 Task: Find connections with filter location Neustadt am Rübenberge with filter topic #realestatewith filter profile language Spanish with filter current company Brookfield Properties with filter school National Law University, Jodhpur with filter industry Freight and Package Transportation with filter service category Content Strategy with filter keywords title Operations Professional
Action: Mouse moved to (510, 71)
Screenshot: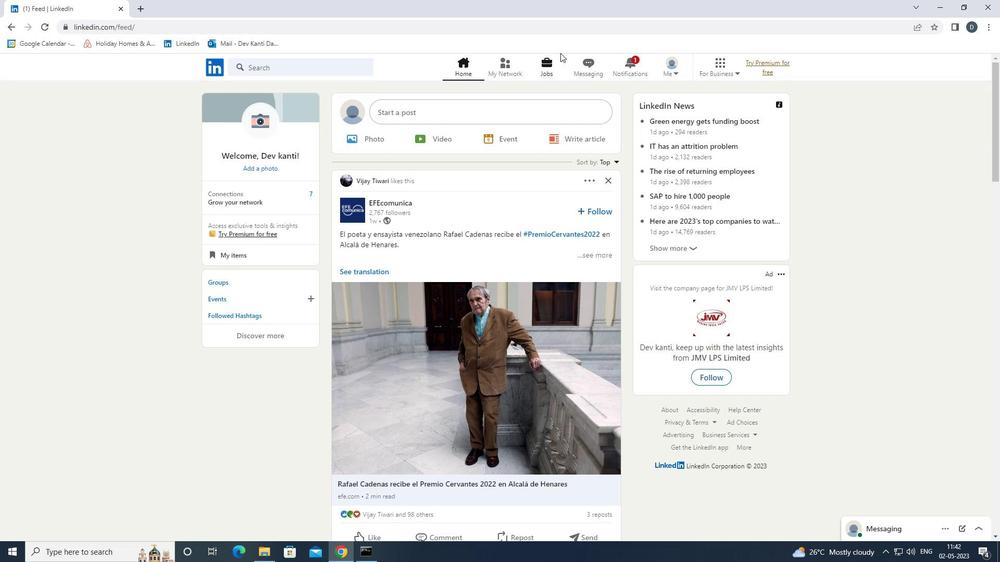 
Action: Mouse pressed left at (510, 71)
Screenshot: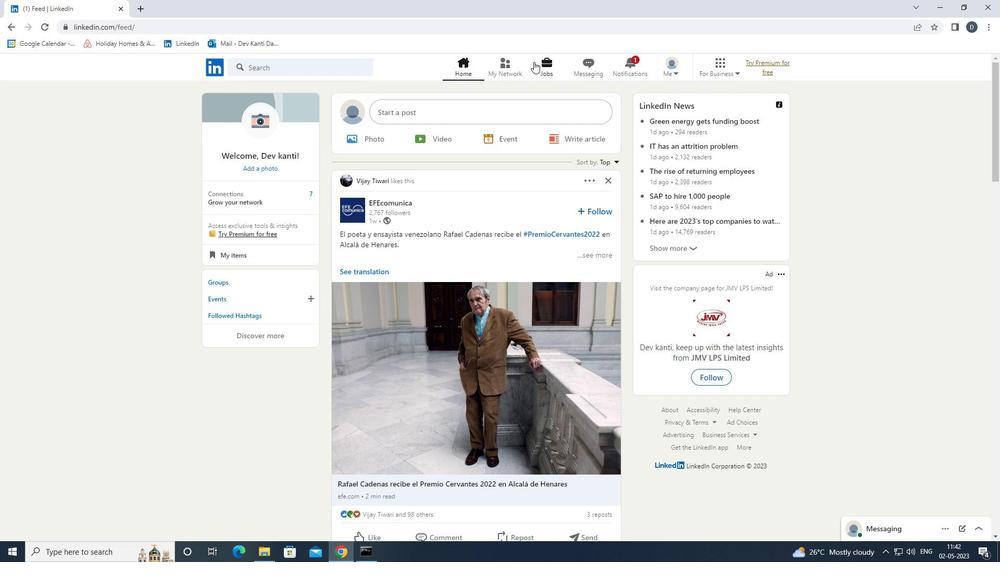 
Action: Mouse moved to (348, 126)
Screenshot: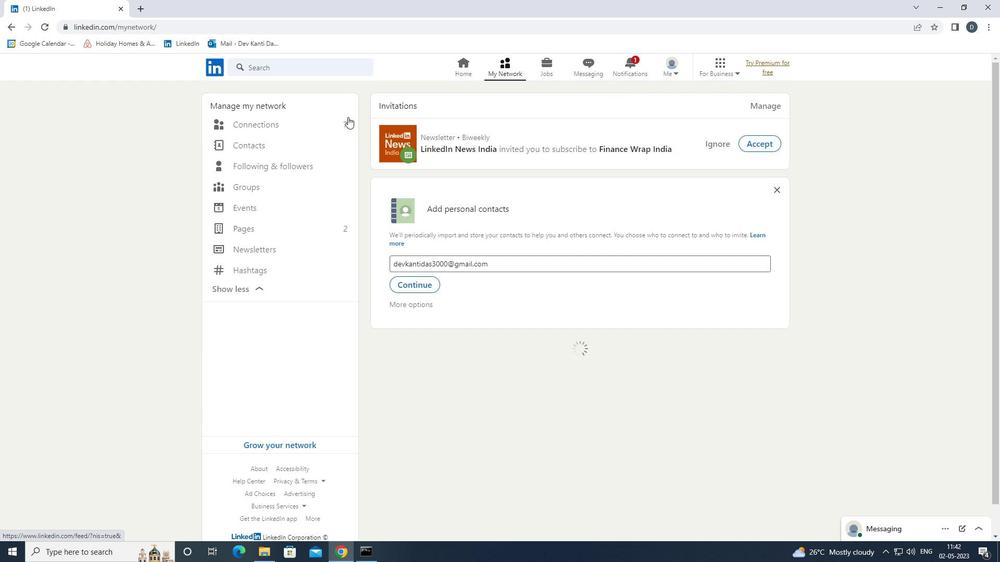 
Action: Mouse pressed left at (348, 126)
Screenshot: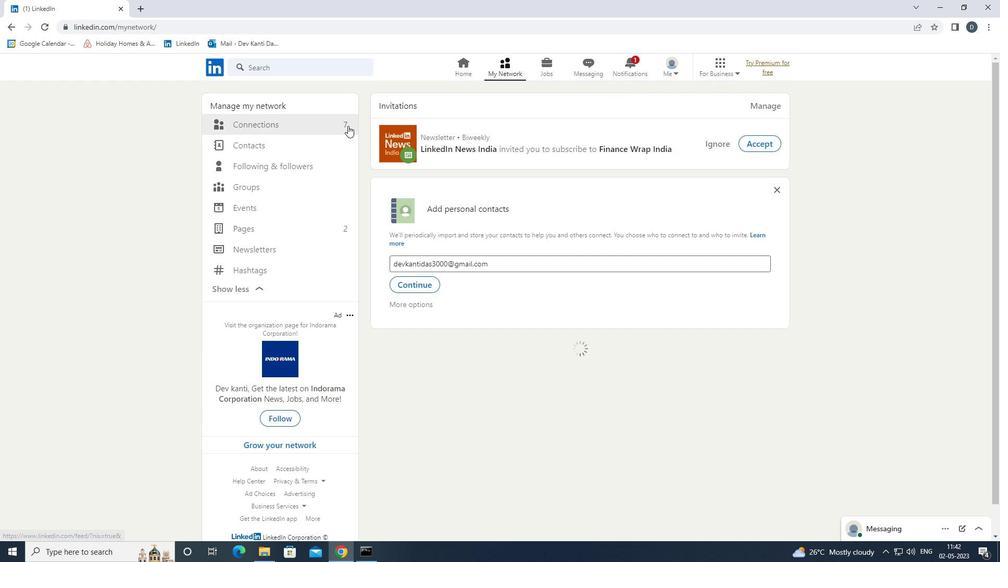 
Action: Mouse moved to (343, 120)
Screenshot: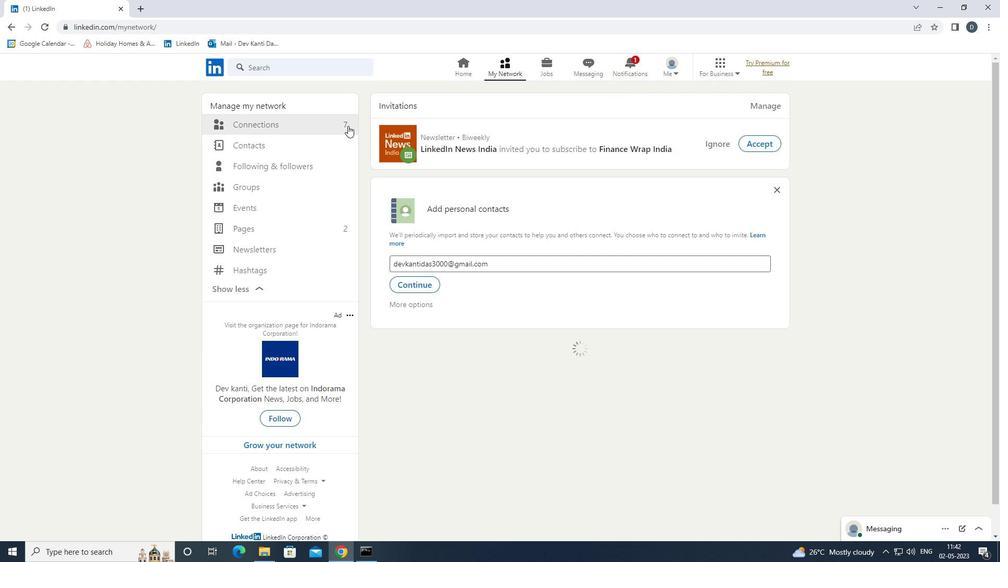 
Action: Mouse pressed left at (343, 120)
Screenshot: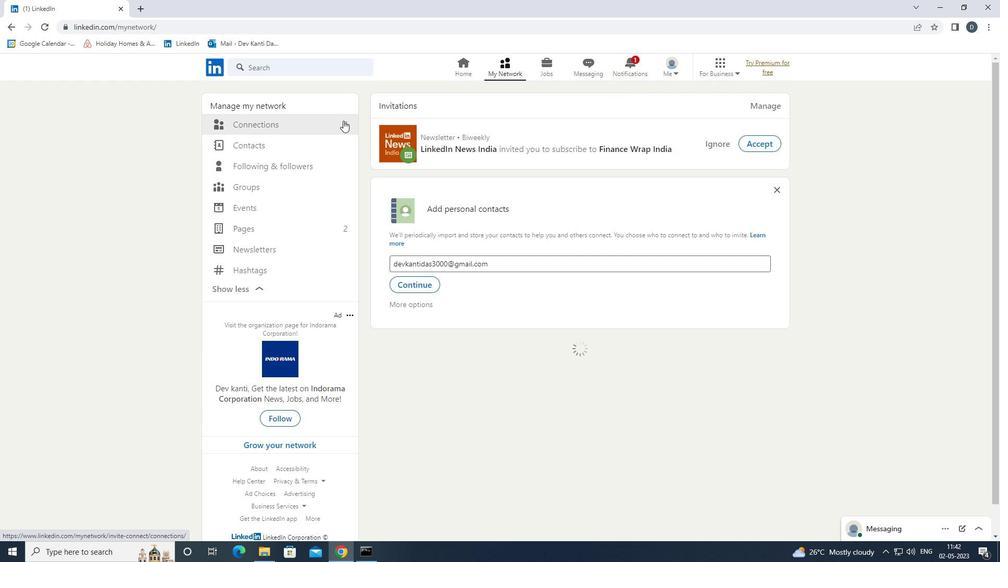 
Action: Mouse moved to (576, 129)
Screenshot: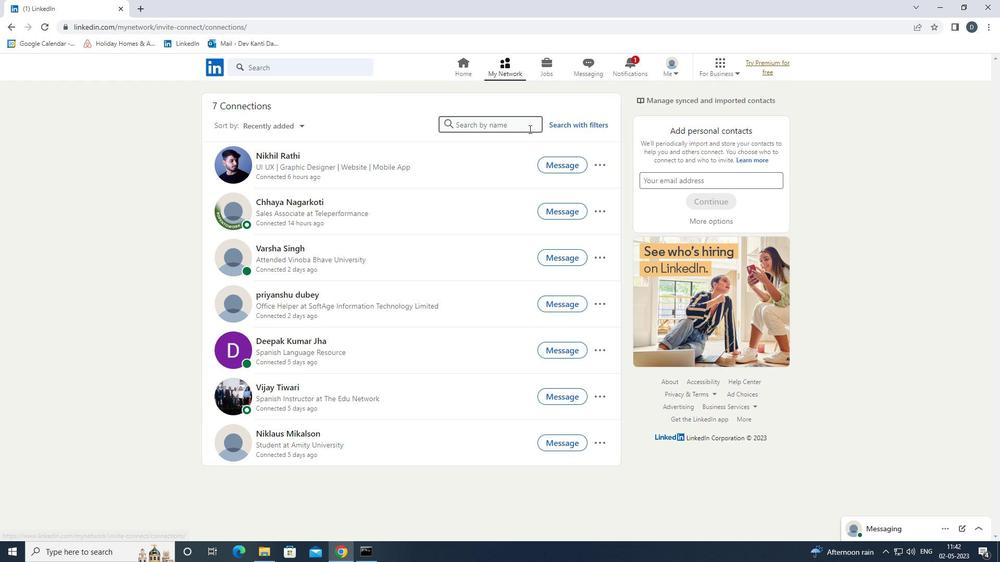 
Action: Mouse pressed left at (576, 129)
Screenshot: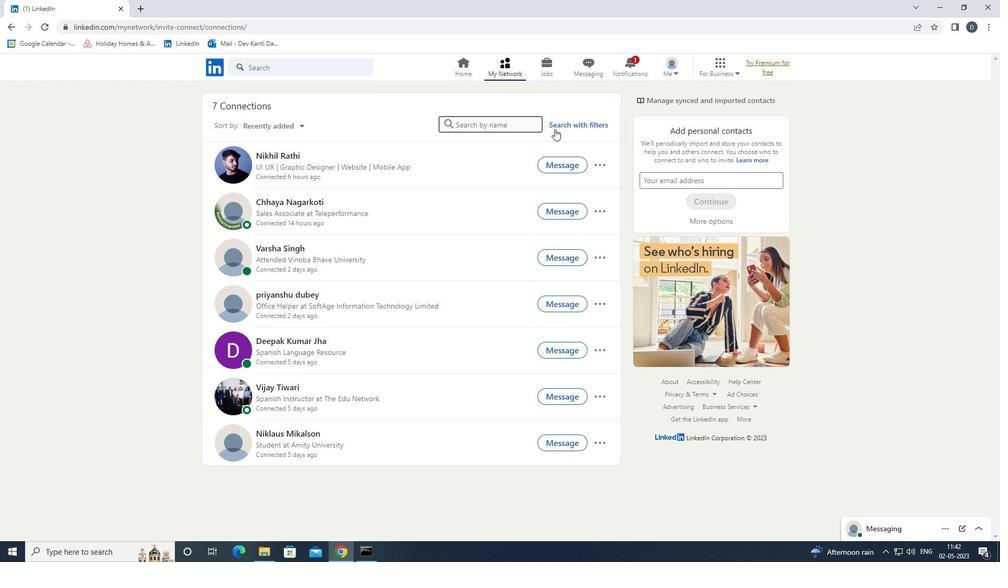 
Action: Mouse moved to (525, 98)
Screenshot: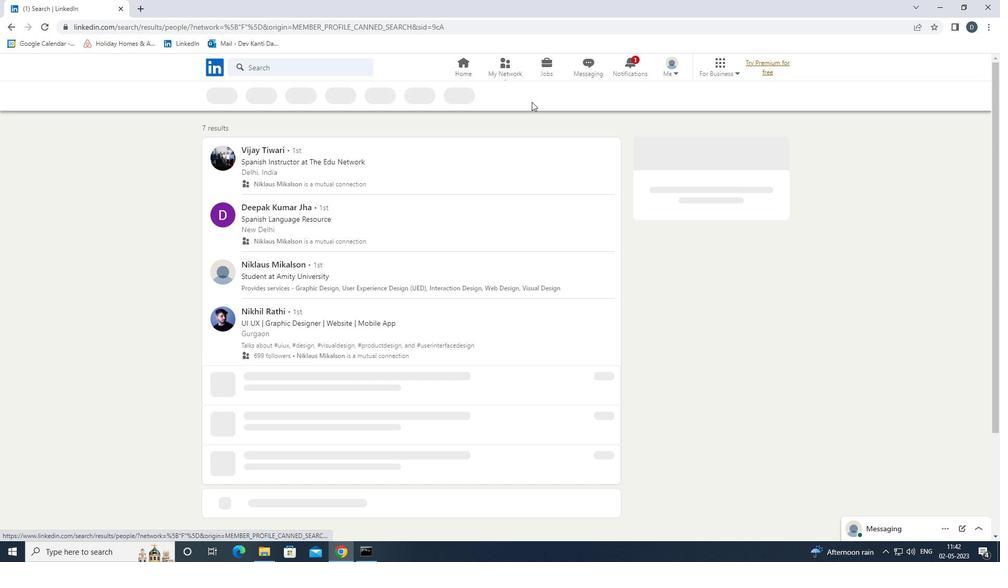 
Action: Mouse pressed left at (525, 98)
Screenshot: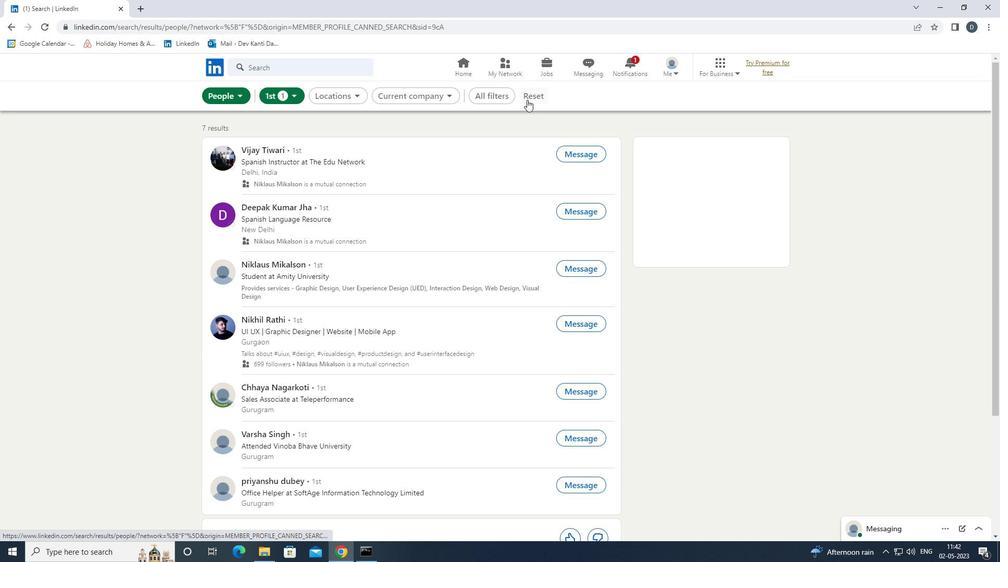 
Action: Mouse moved to (511, 96)
Screenshot: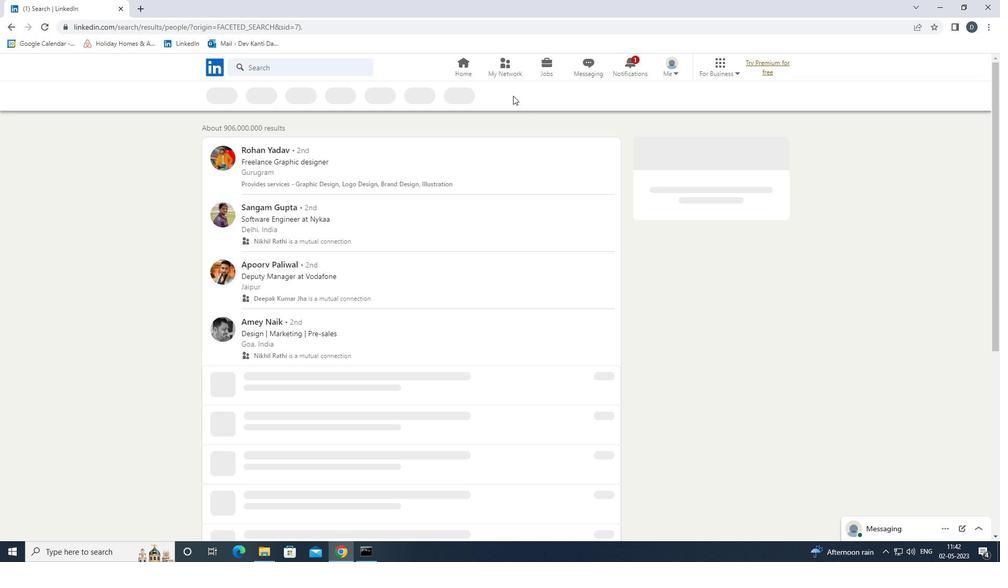 
Action: Mouse pressed left at (511, 96)
Screenshot: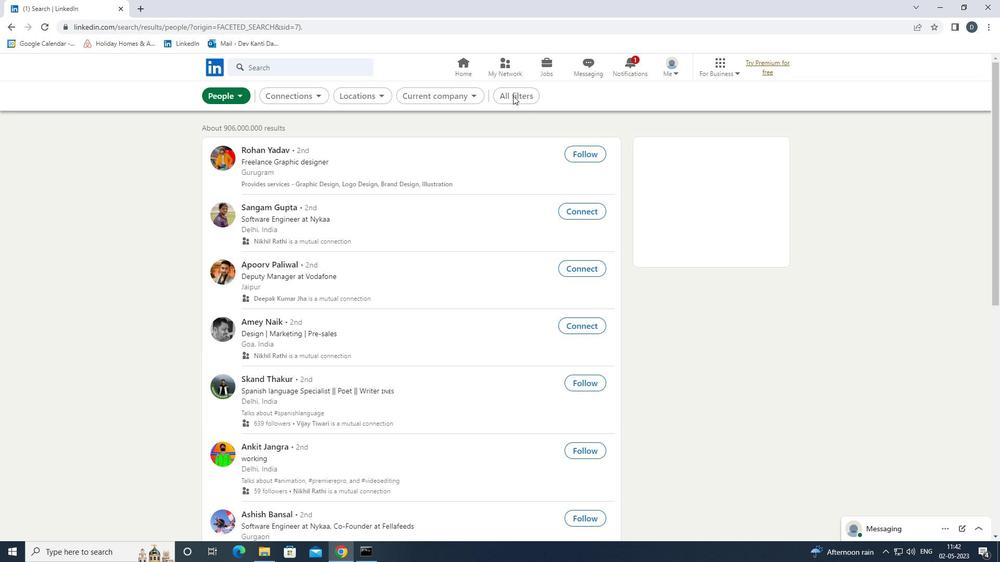 
Action: Mouse moved to (835, 253)
Screenshot: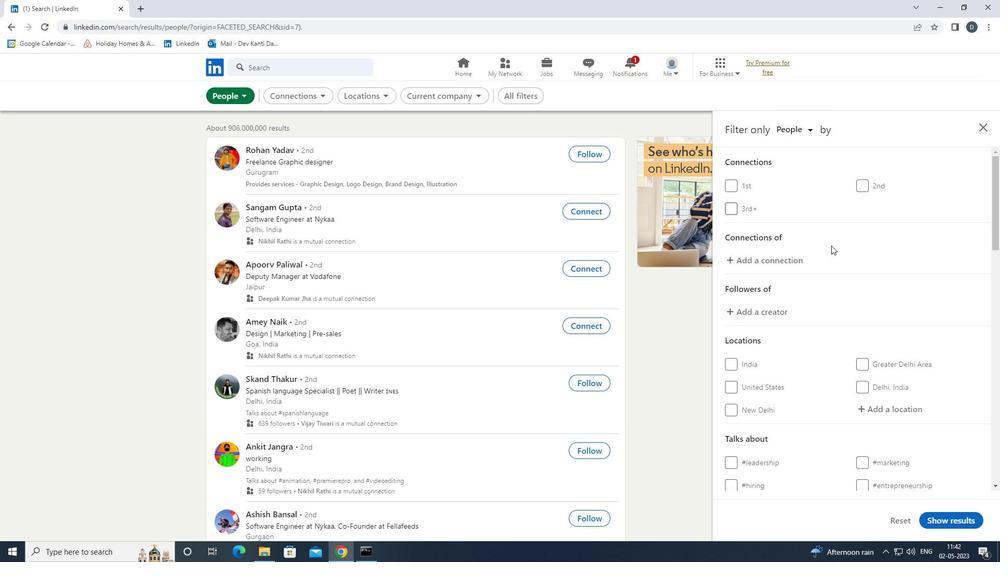 
Action: Mouse scrolled (835, 253) with delta (0, 0)
Screenshot: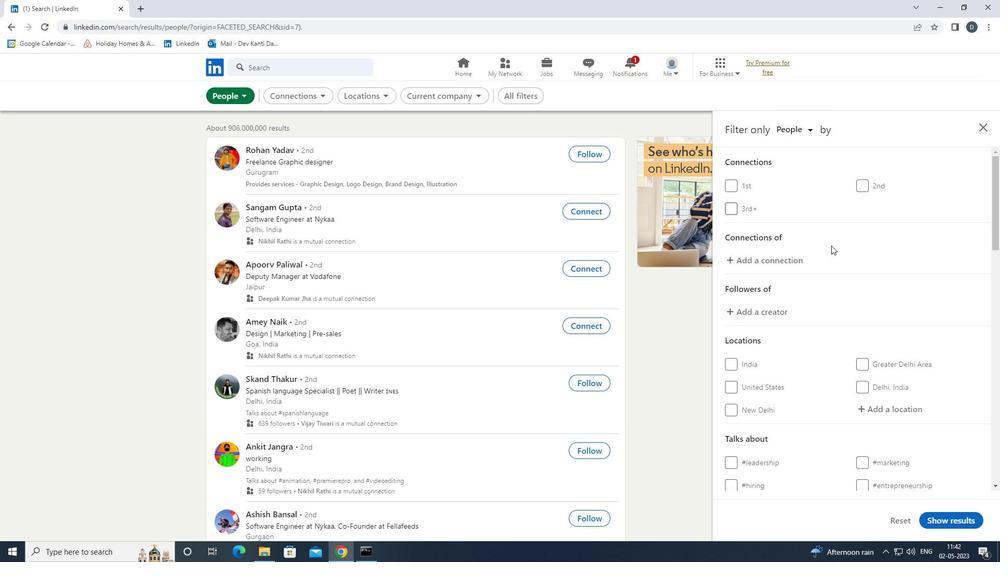 
Action: Mouse moved to (836, 255)
Screenshot: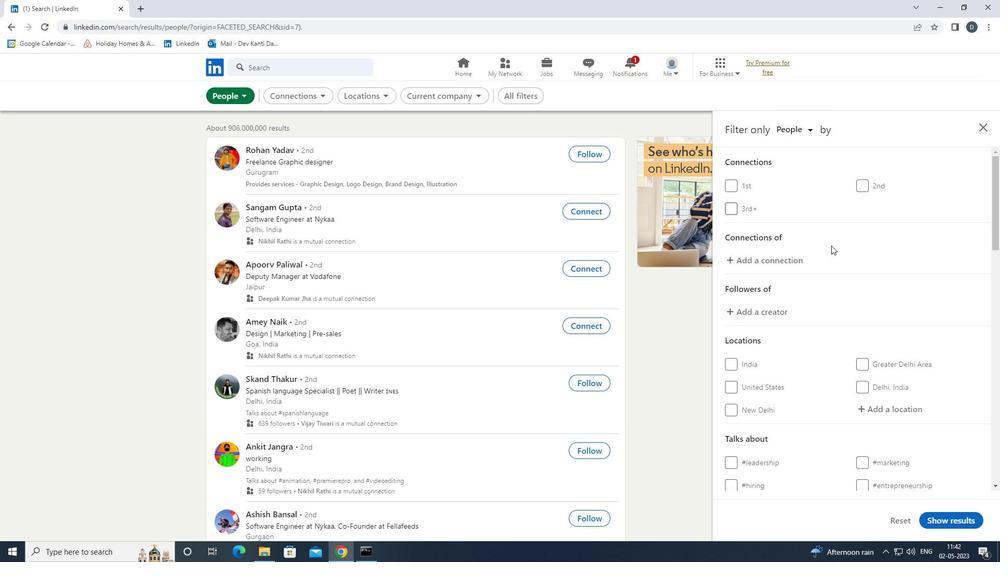 
Action: Mouse scrolled (836, 255) with delta (0, 0)
Screenshot: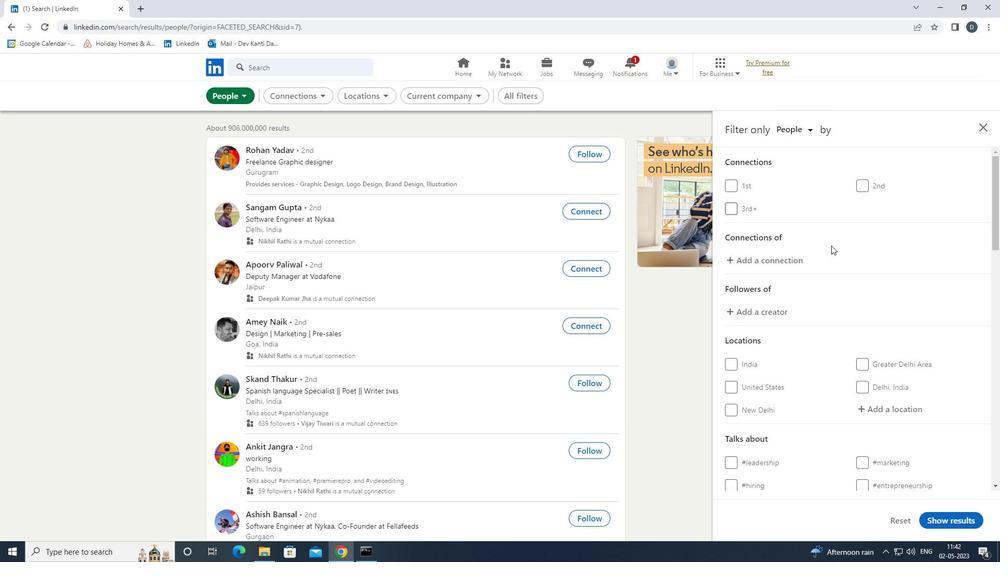 
Action: Mouse moved to (902, 301)
Screenshot: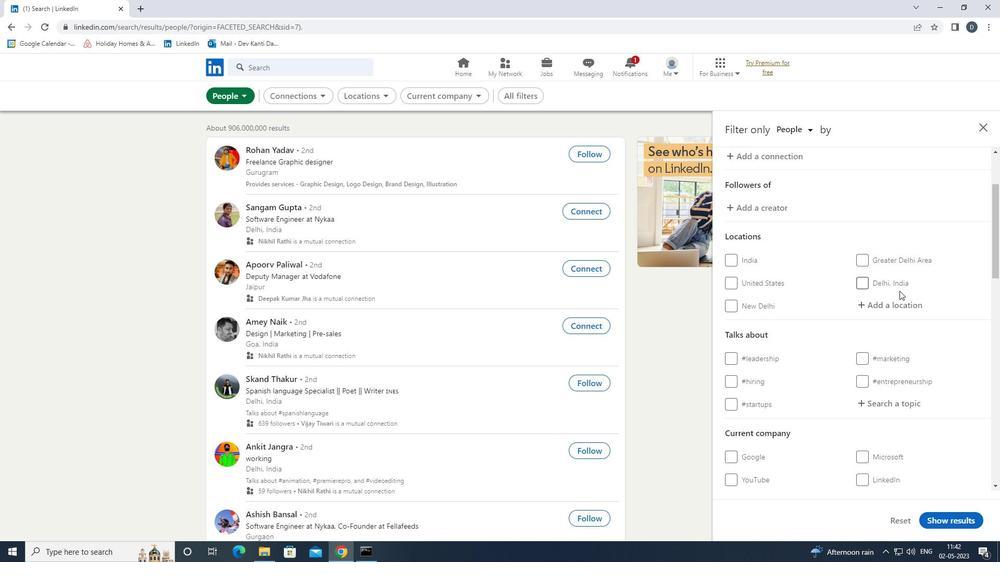 
Action: Mouse pressed left at (902, 301)
Screenshot: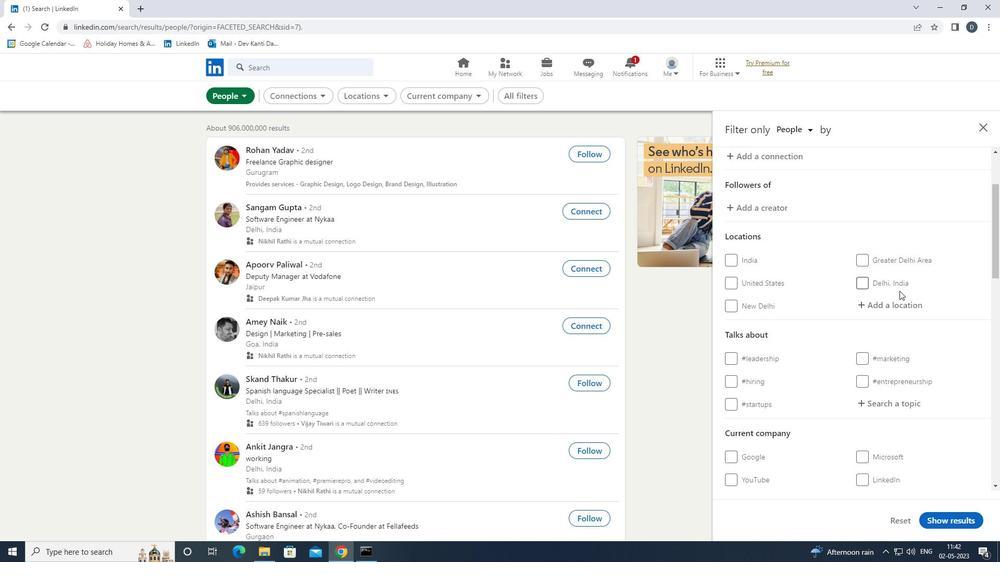 
Action: Key pressed <Key.shift>NEUSTADT<Key.enter>
Screenshot: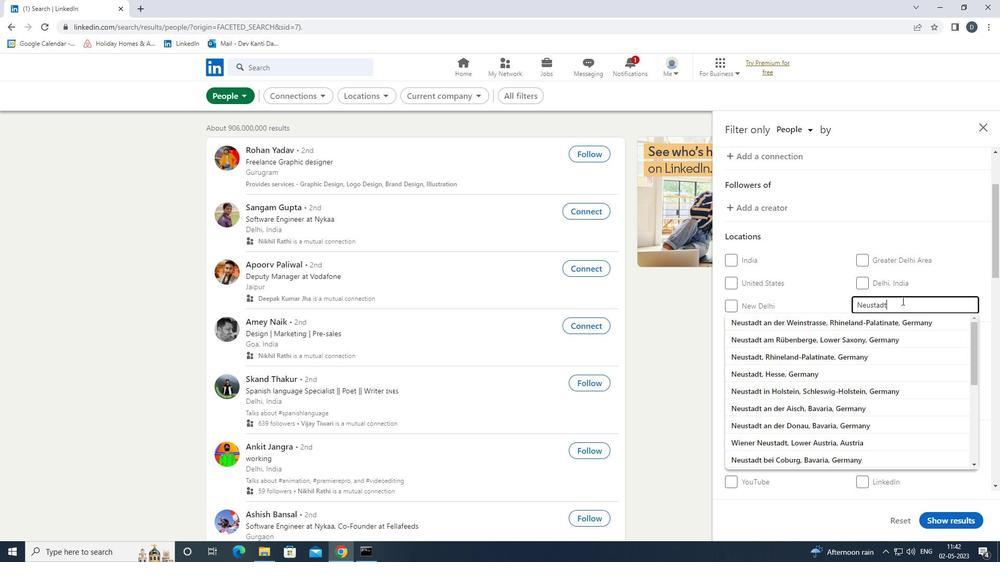 
Action: Mouse scrolled (902, 300) with delta (0, 0)
Screenshot: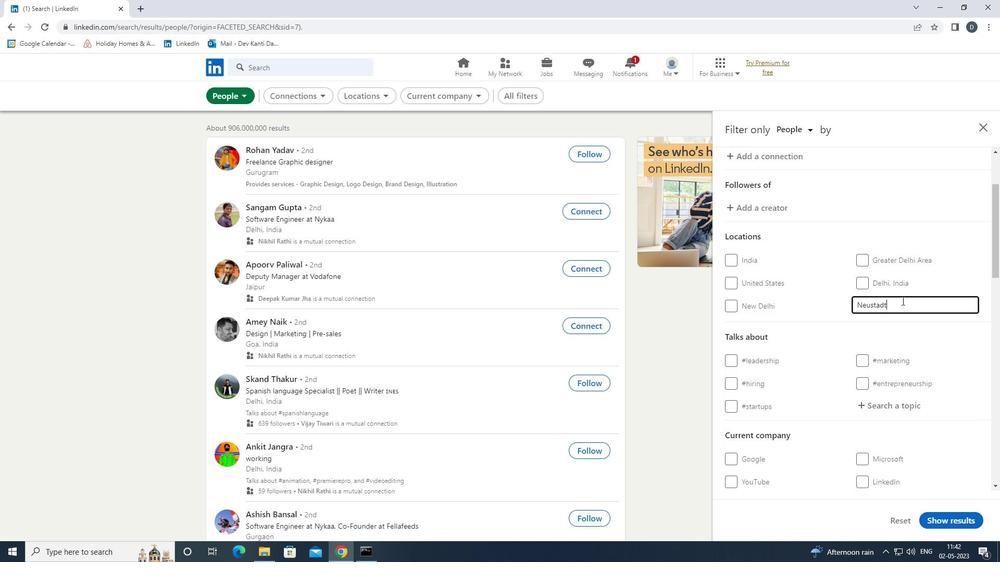 
Action: Mouse scrolled (902, 300) with delta (0, 0)
Screenshot: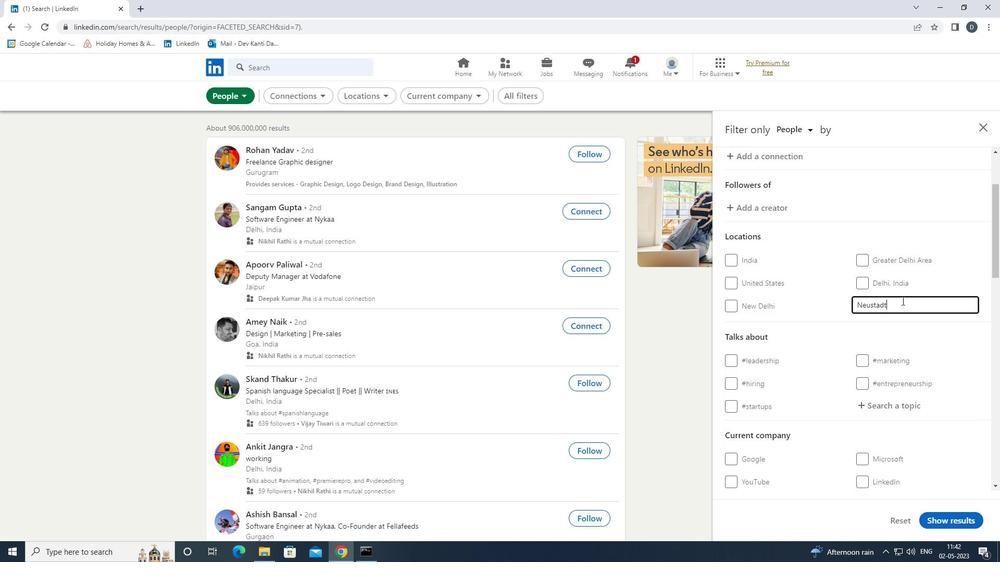 
Action: Mouse pressed left at (902, 301)
Screenshot: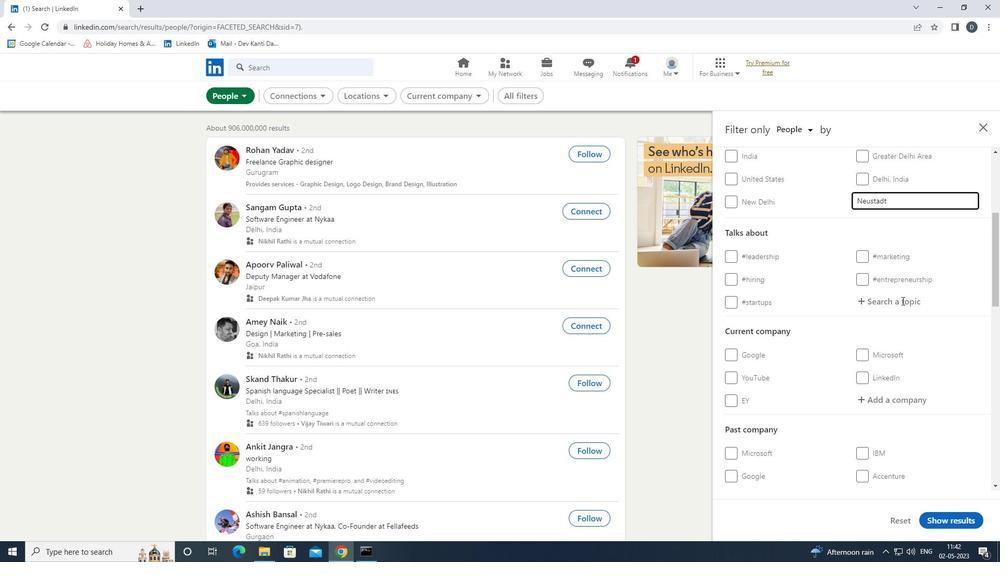 
Action: Mouse moved to (900, 305)
Screenshot: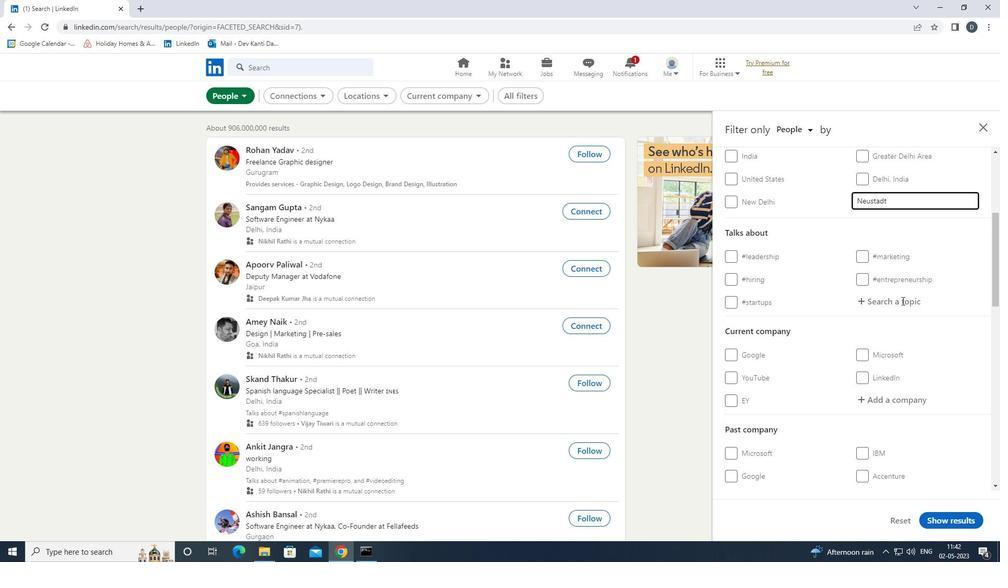 
Action: Key pressed <Key.shift>REALESTATE<Key.down><Key.enter>
Screenshot: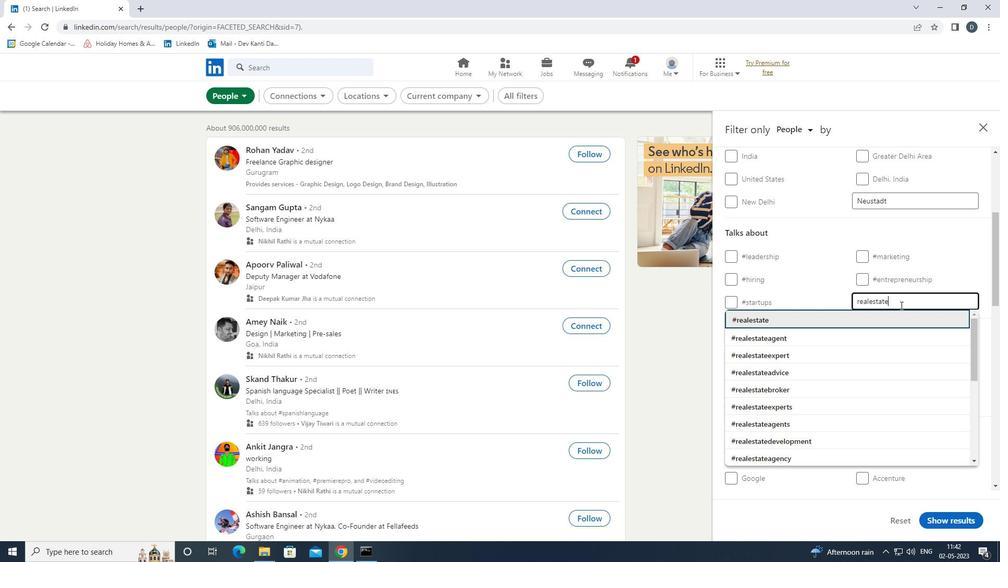 
Action: Mouse scrolled (900, 305) with delta (0, 0)
Screenshot: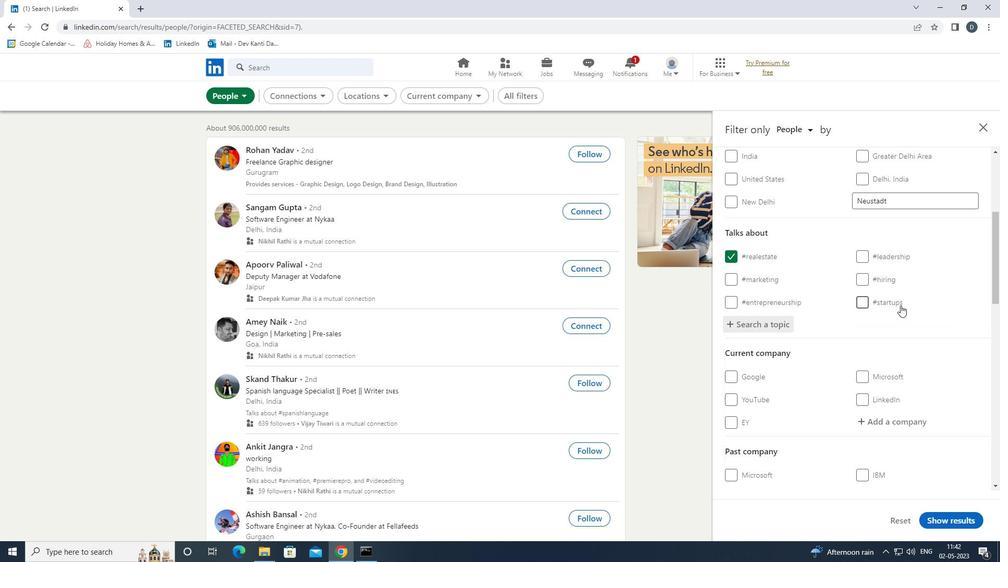 
Action: Mouse scrolled (900, 305) with delta (0, 0)
Screenshot: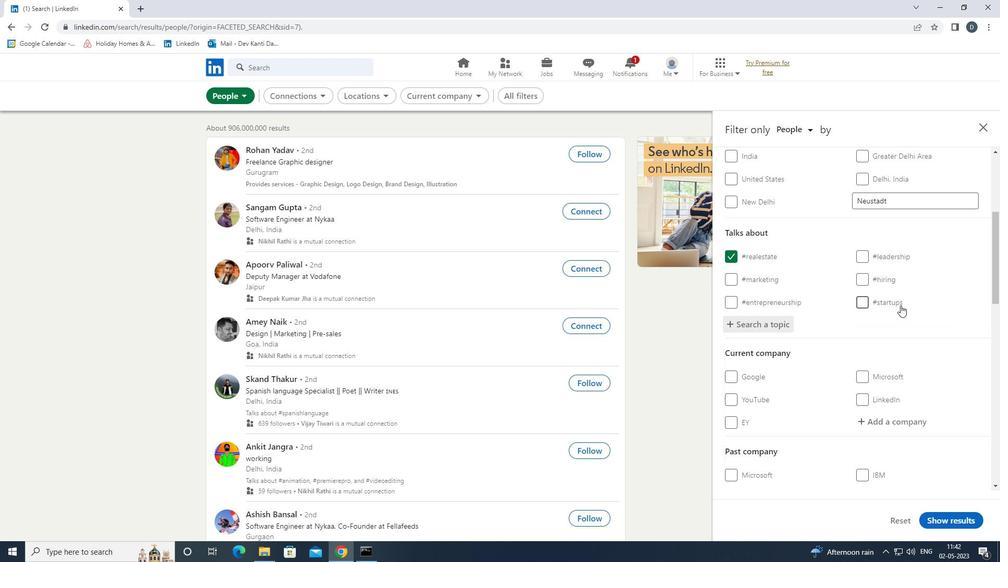 
Action: Mouse scrolled (900, 305) with delta (0, 0)
Screenshot: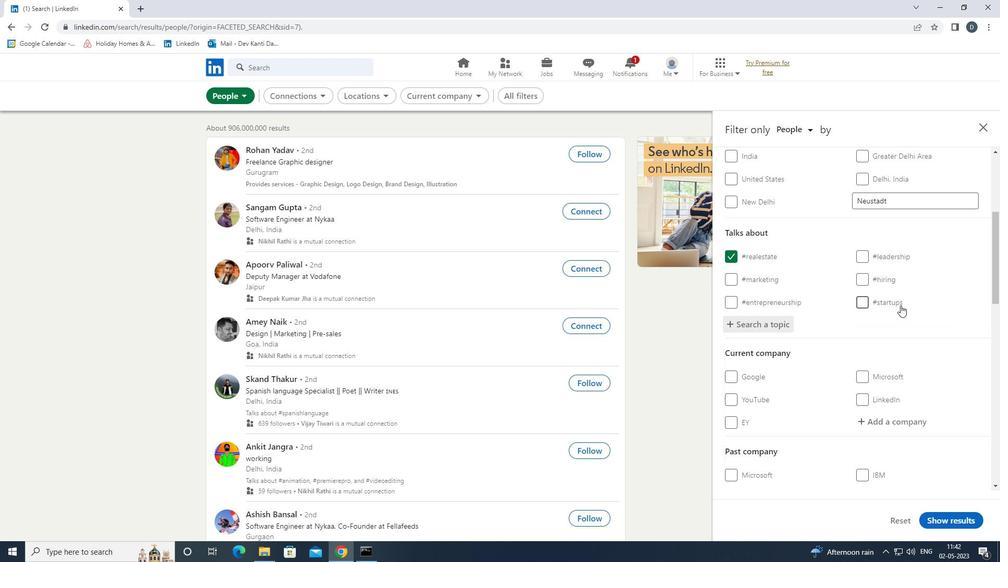 
Action: Mouse moved to (896, 267)
Screenshot: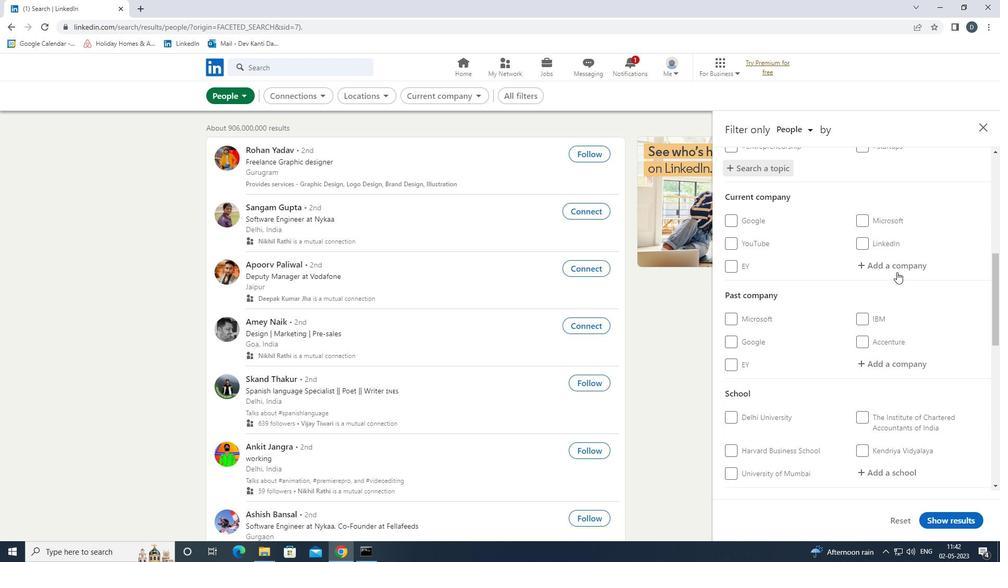 
Action: Mouse scrolled (896, 267) with delta (0, 0)
Screenshot: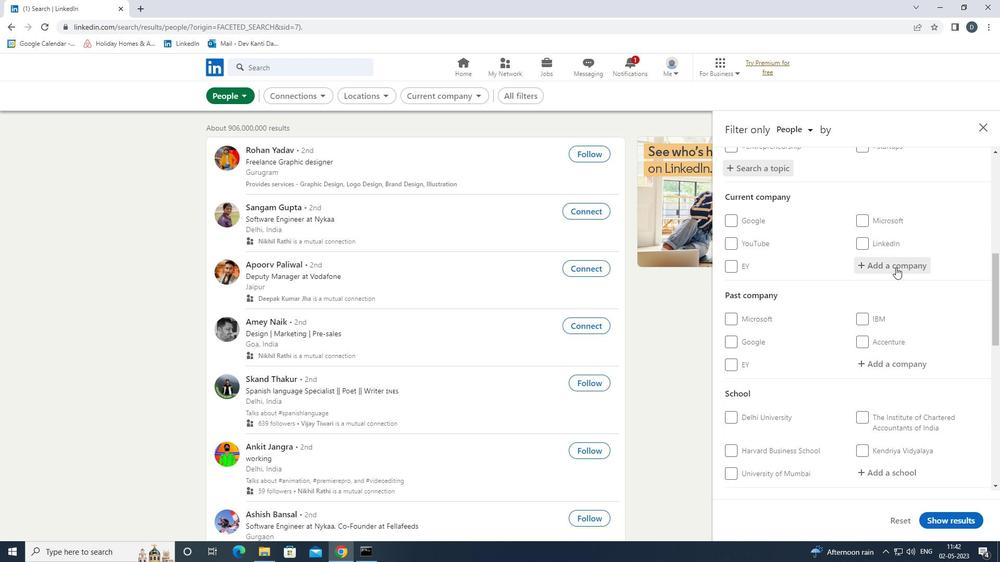 
Action: Mouse scrolled (896, 267) with delta (0, 0)
Screenshot: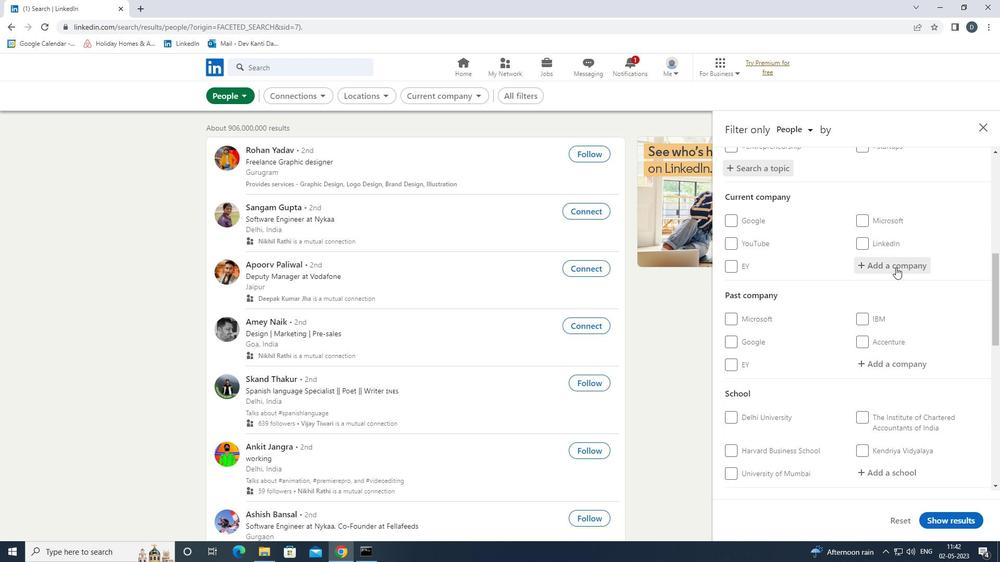 
Action: Mouse scrolled (896, 267) with delta (0, 0)
Screenshot: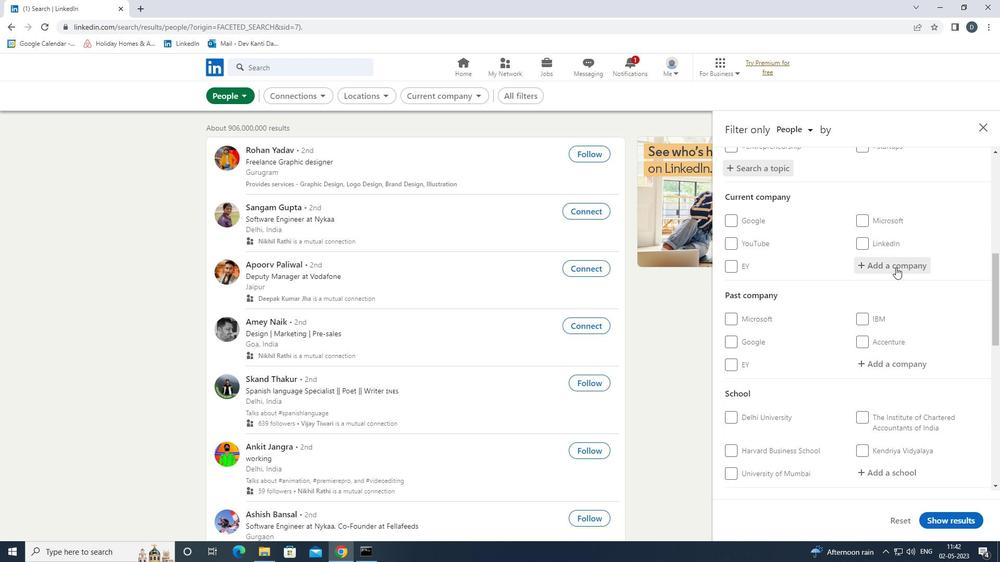 
Action: Mouse scrolled (896, 267) with delta (0, 0)
Screenshot: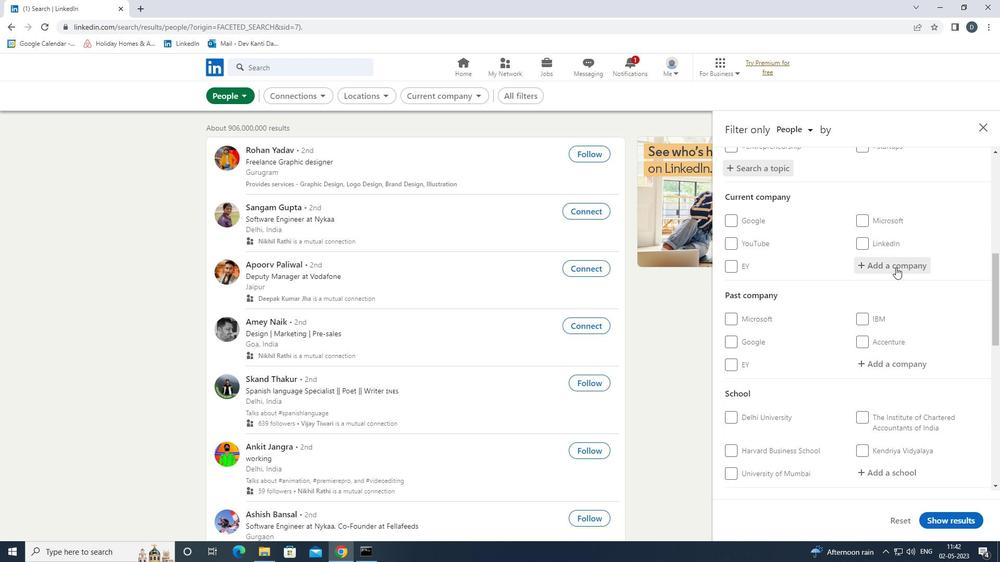 
Action: Mouse moved to (892, 269)
Screenshot: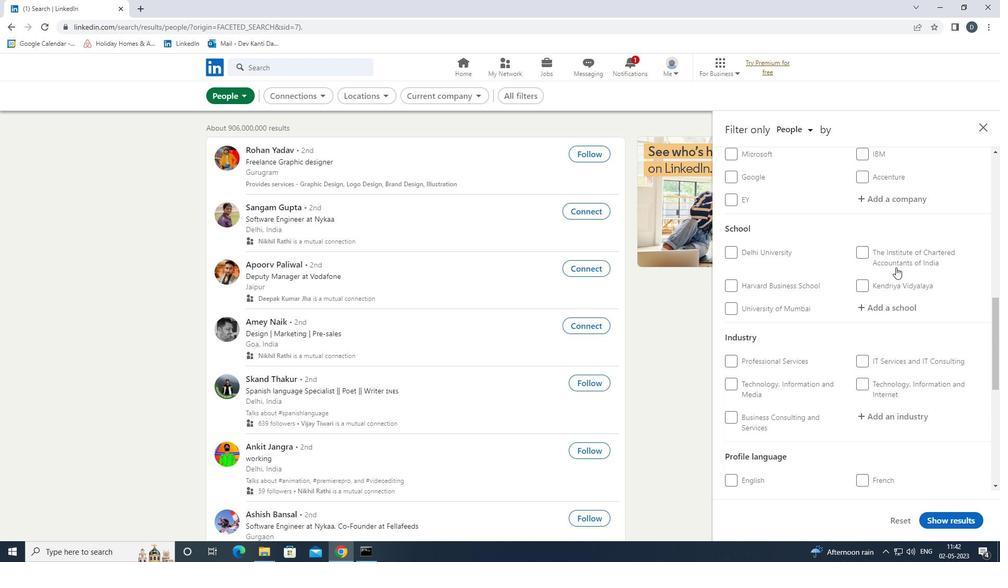 
Action: Mouse scrolled (892, 269) with delta (0, 0)
Screenshot: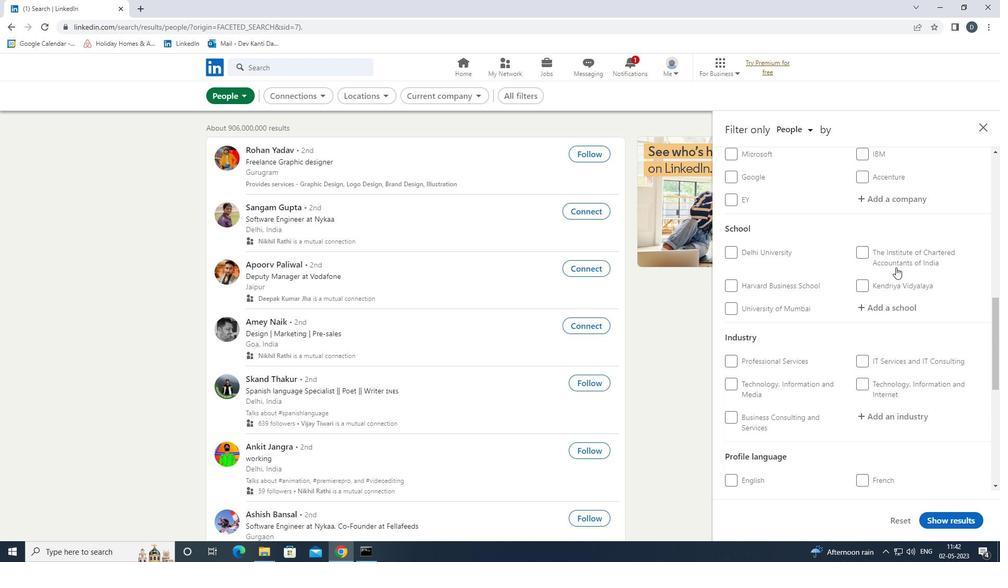 
Action: Mouse moved to (888, 275)
Screenshot: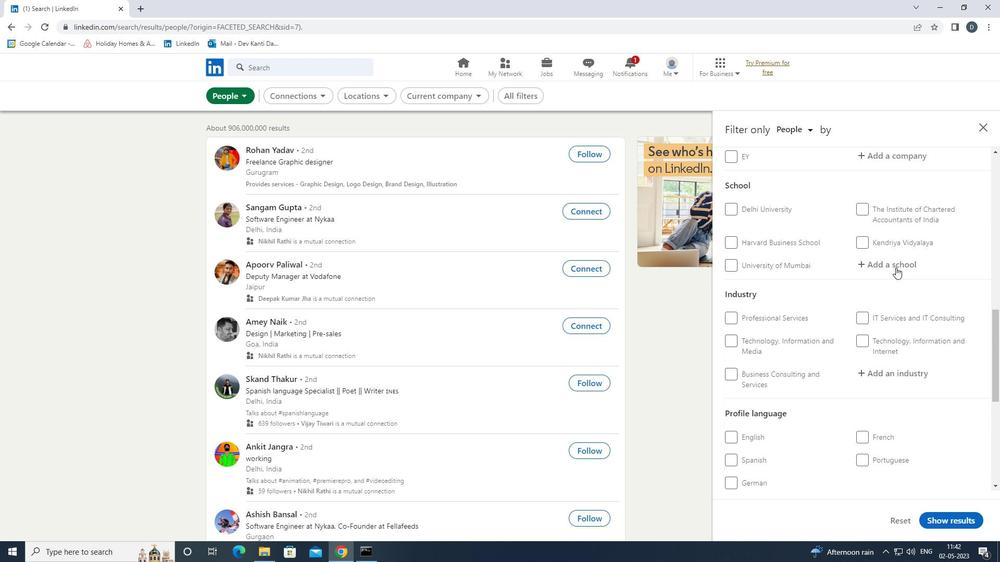 
Action: Mouse scrolled (888, 275) with delta (0, 0)
Screenshot: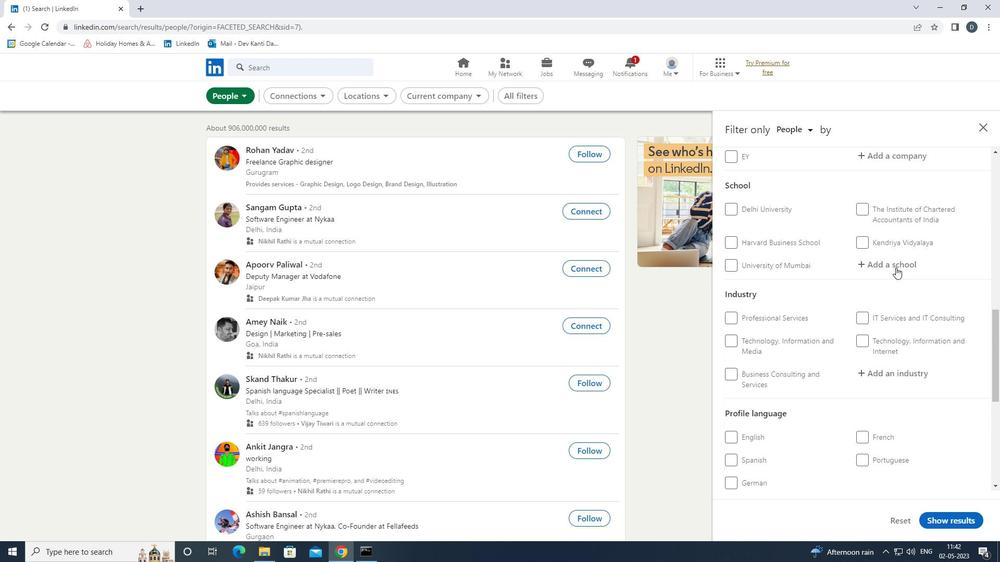 
Action: Mouse moved to (735, 355)
Screenshot: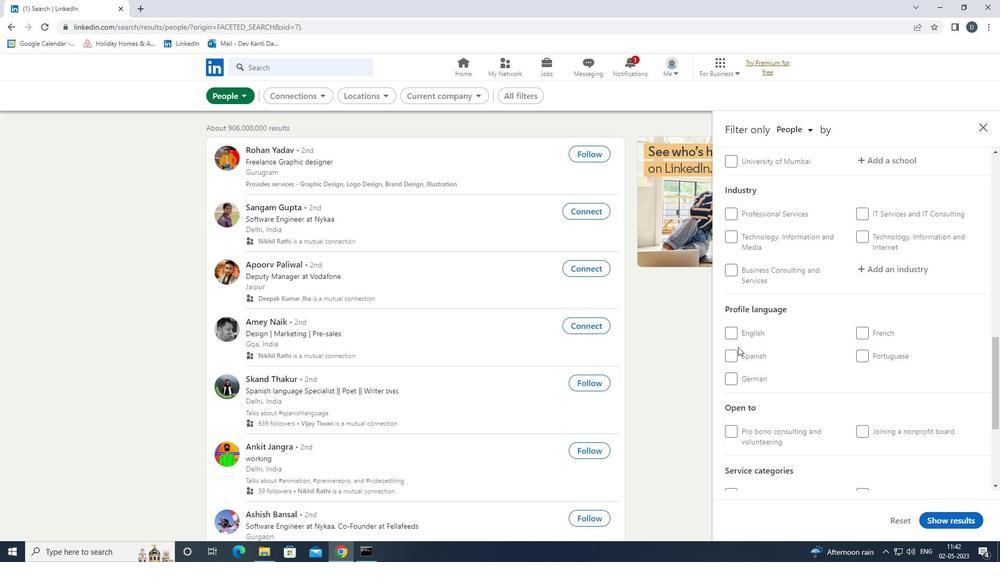 
Action: Mouse pressed left at (735, 355)
Screenshot: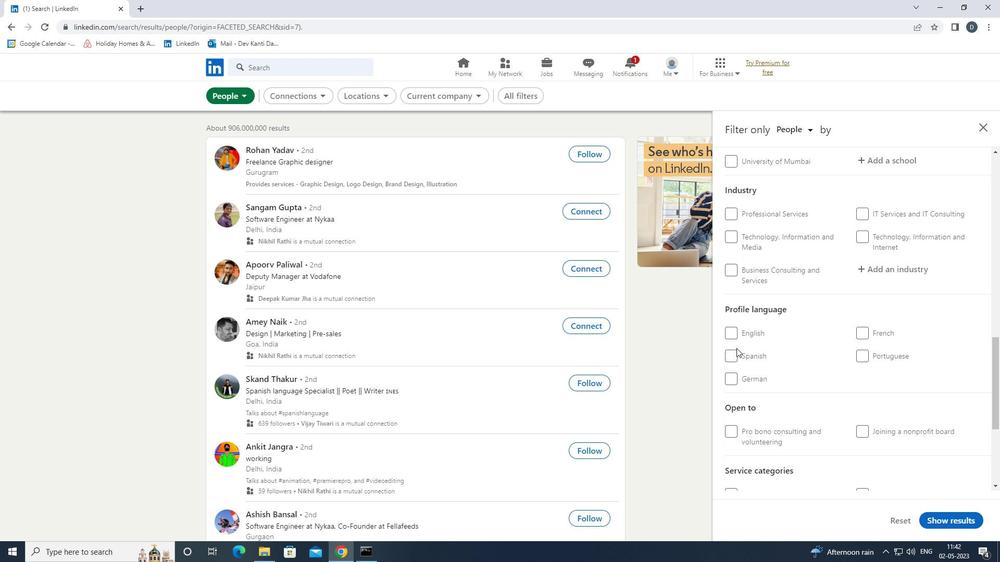 
Action: Mouse moved to (840, 355)
Screenshot: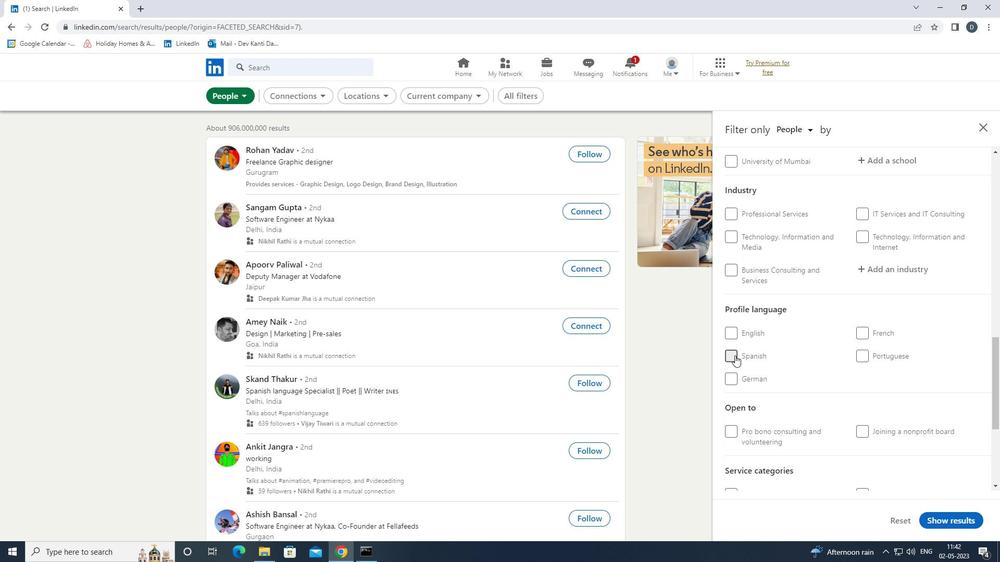 
Action: Mouse scrolled (840, 356) with delta (0, 0)
Screenshot: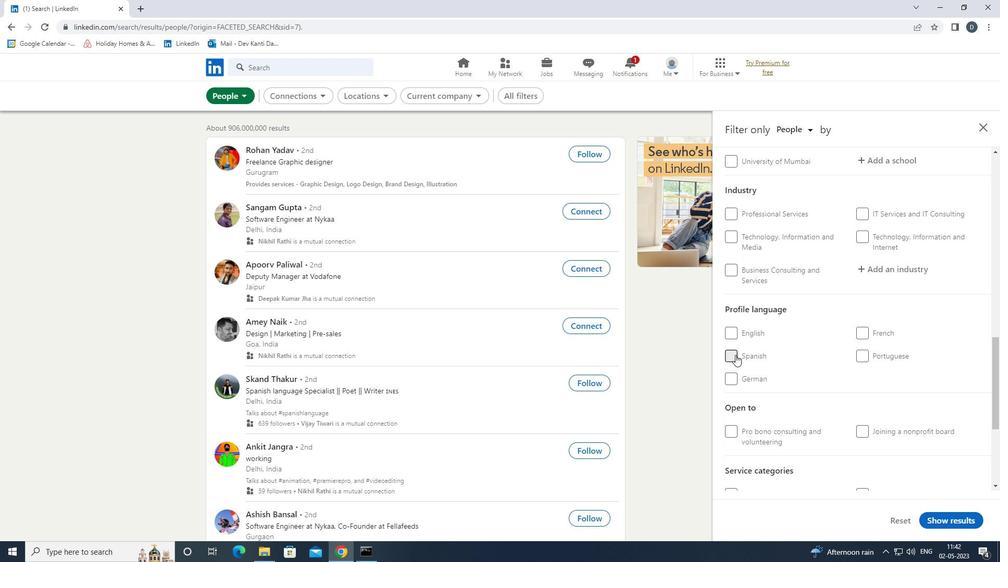 
Action: Mouse scrolled (840, 356) with delta (0, 0)
Screenshot: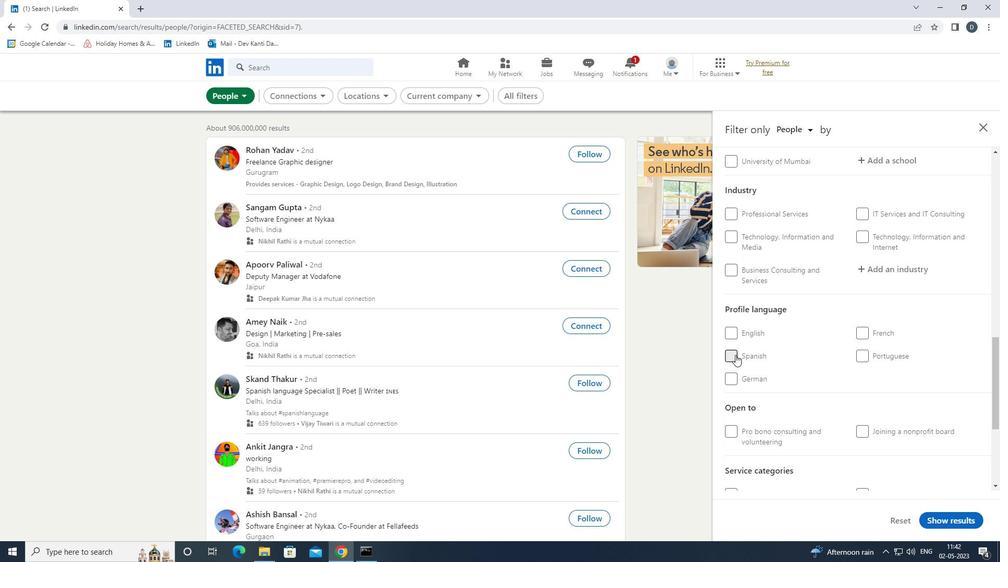 
Action: Mouse scrolled (840, 356) with delta (0, 0)
Screenshot: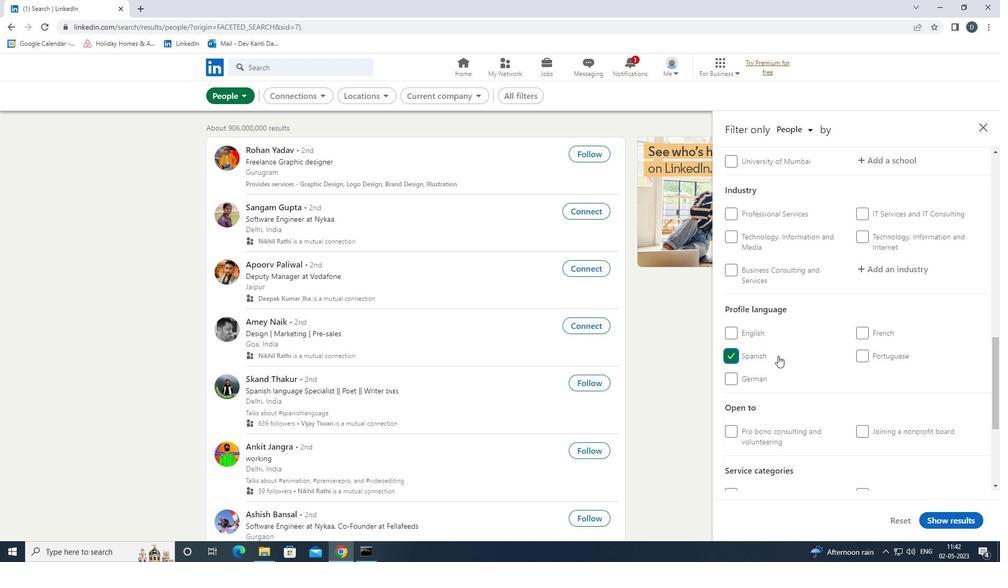 
Action: Mouse scrolled (840, 356) with delta (0, 0)
Screenshot: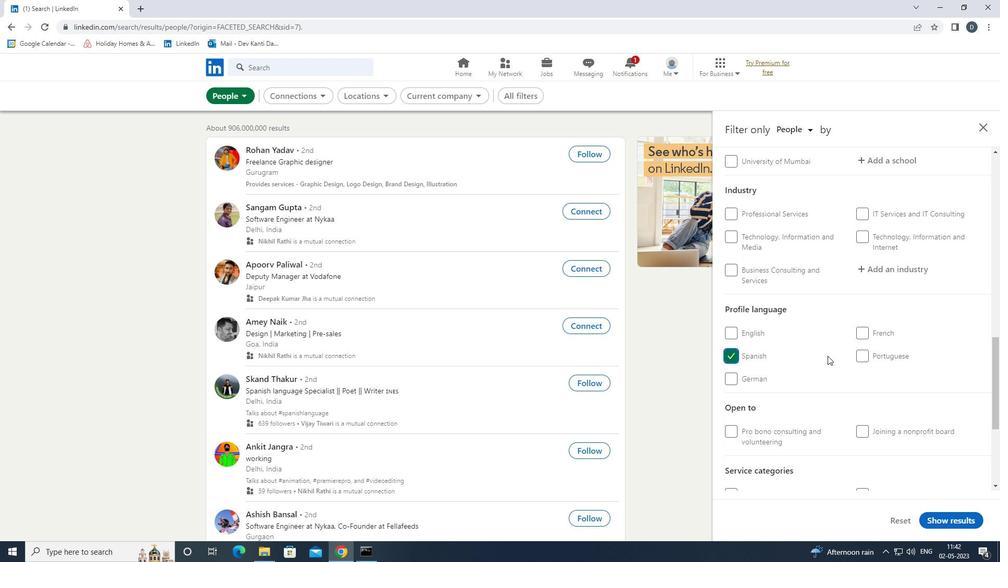 
Action: Mouse scrolled (840, 356) with delta (0, 0)
Screenshot: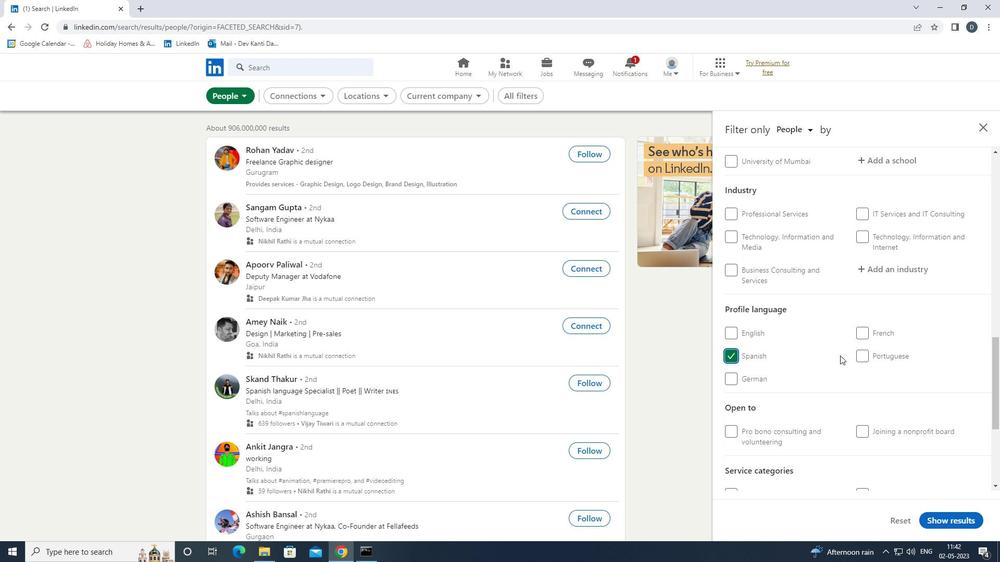 
Action: Mouse scrolled (840, 356) with delta (0, 0)
Screenshot: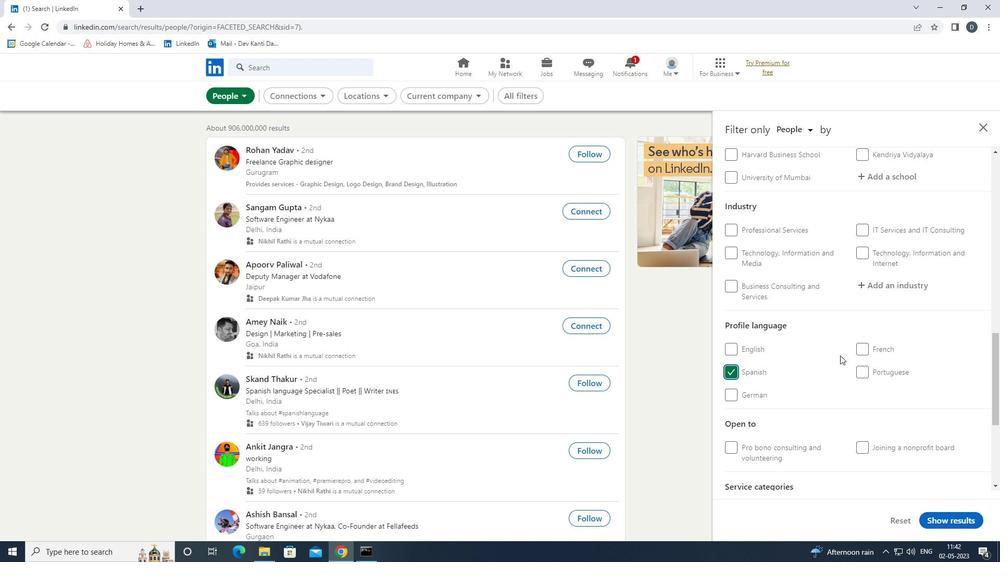 
Action: Mouse scrolled (840, 356) with delta (0, 0)
Screenshot: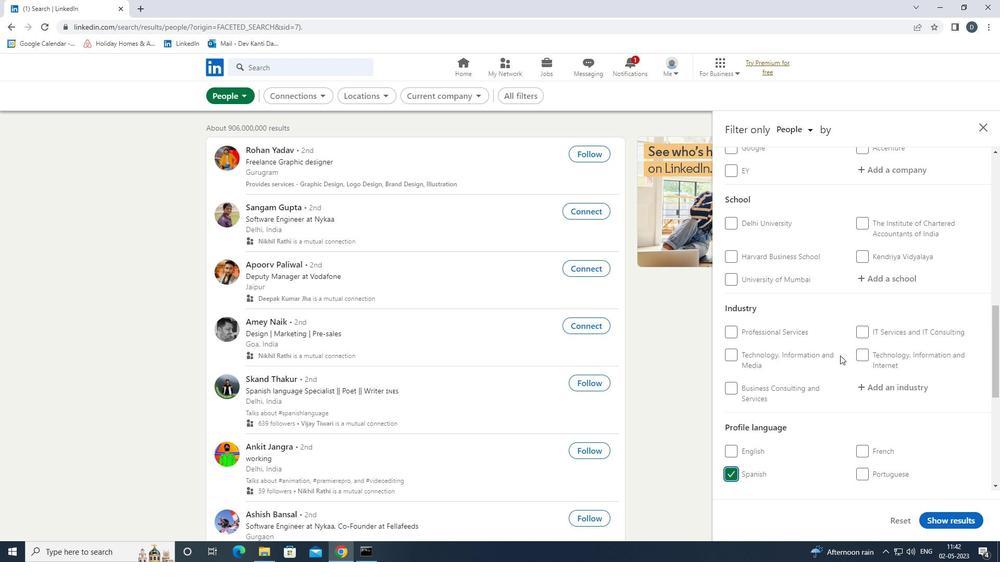 
Action: Mouse scrolled (840, 356) with delta (0, 0)
Screenshot: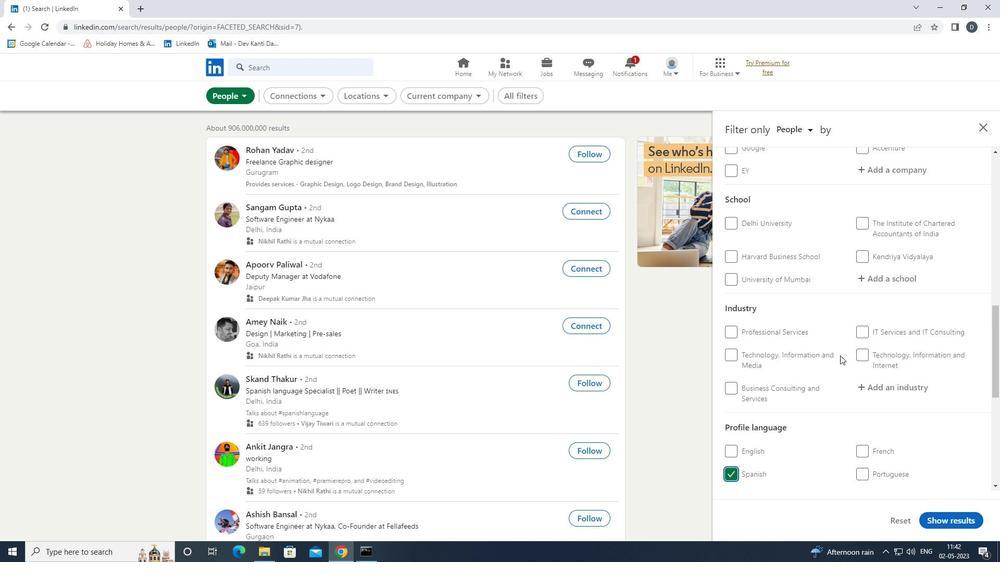 
Action: Mouse moved to (894, 376)
Screenshot: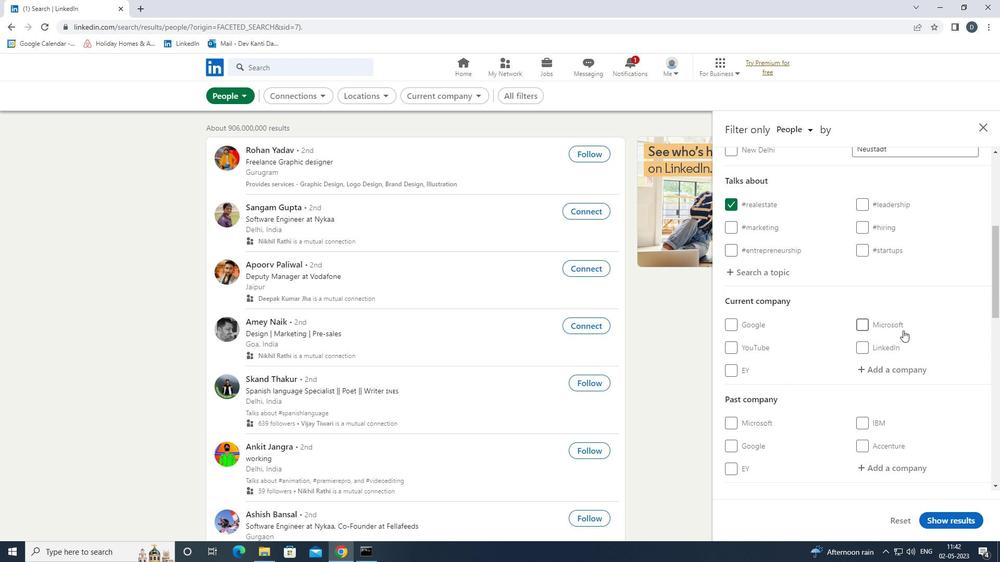 
Action: Mouse pressed left at (894, 376)
Screenshot: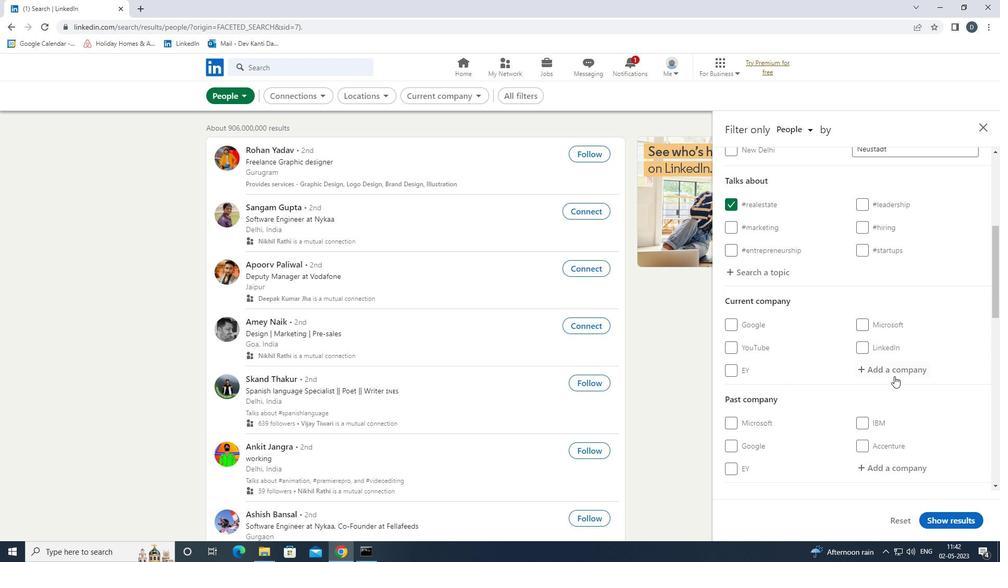 
Action: Mouse moved to (893, 377)
Screenshot: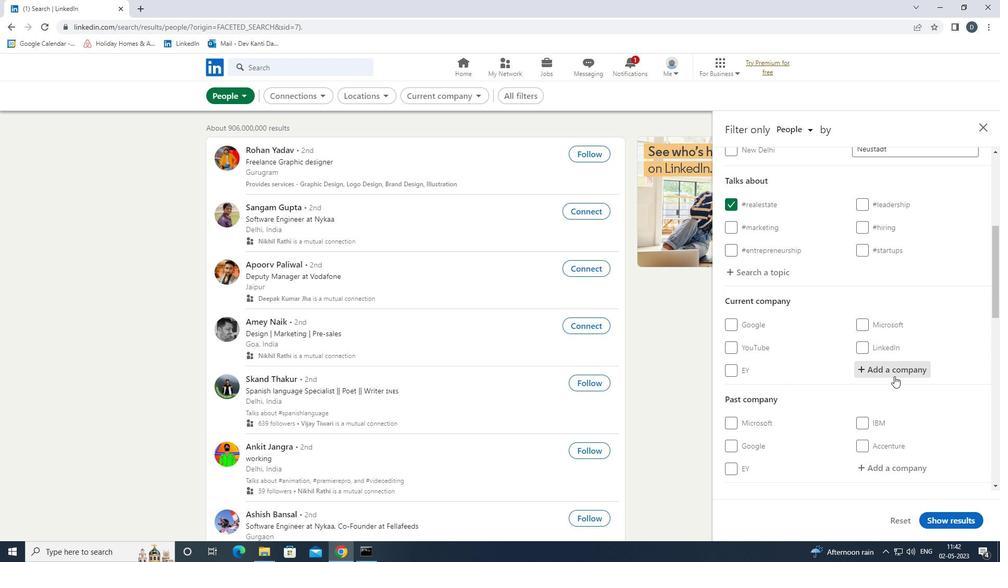 
Action: Key pressed <Key.shift>BROOKFIELD<Key.down><Key.down><Key.enter>
Screenshot: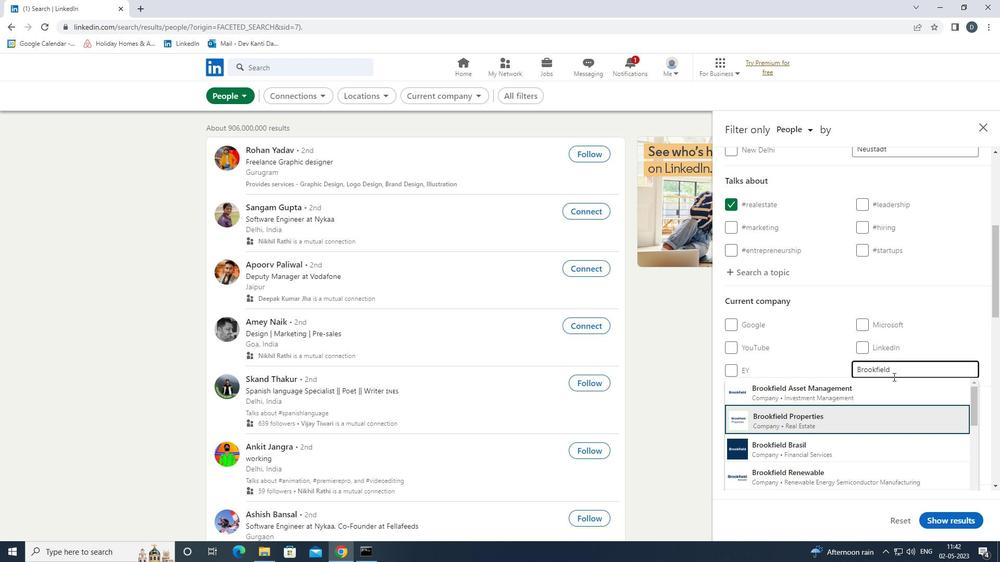 
Action: Mouse moved to (885, 368)
Screenshot: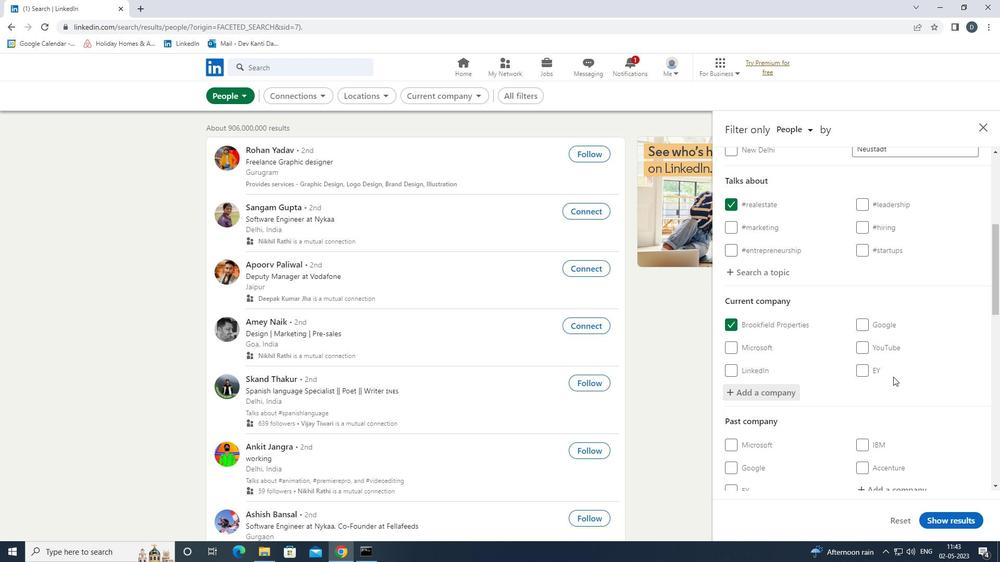 
Action: Mouse scrolled (885, 367) with delta (0, 0)
Screenshot: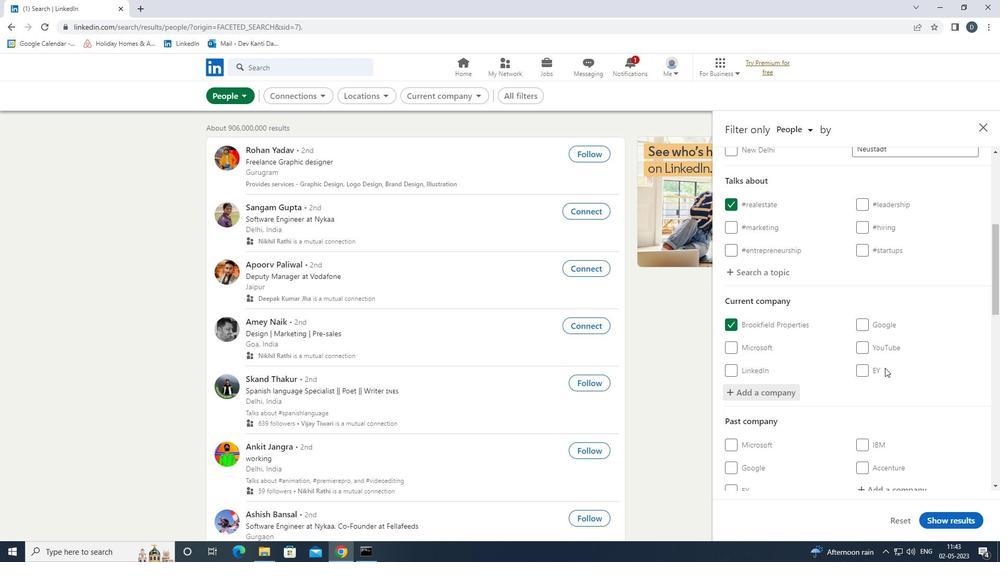 
Action: Mouse scrolled (885, 367) with delta (0, 0)
Screenshot: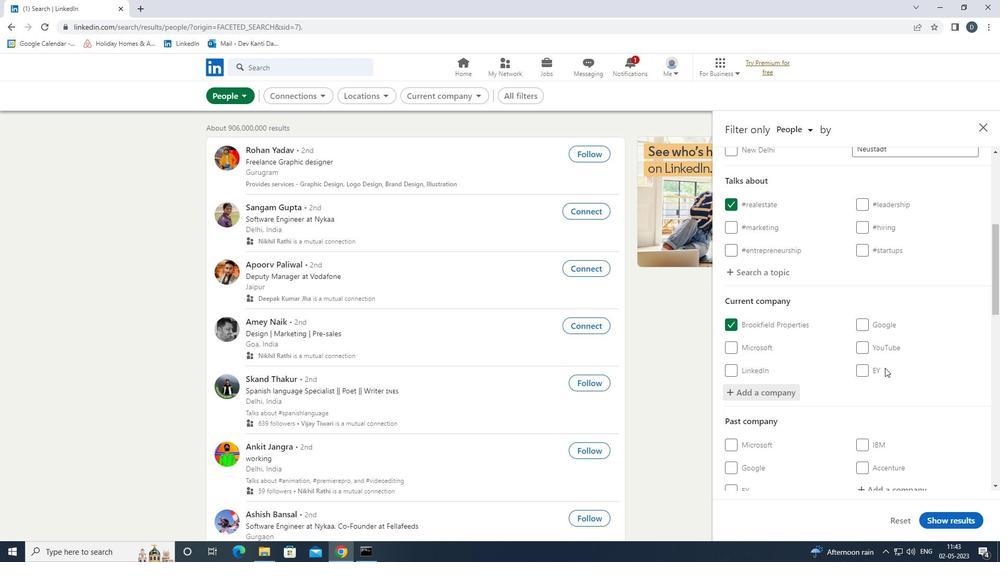 
Action: Mouse scrolled (885, 367) with delta (0, 0)
Screenshot: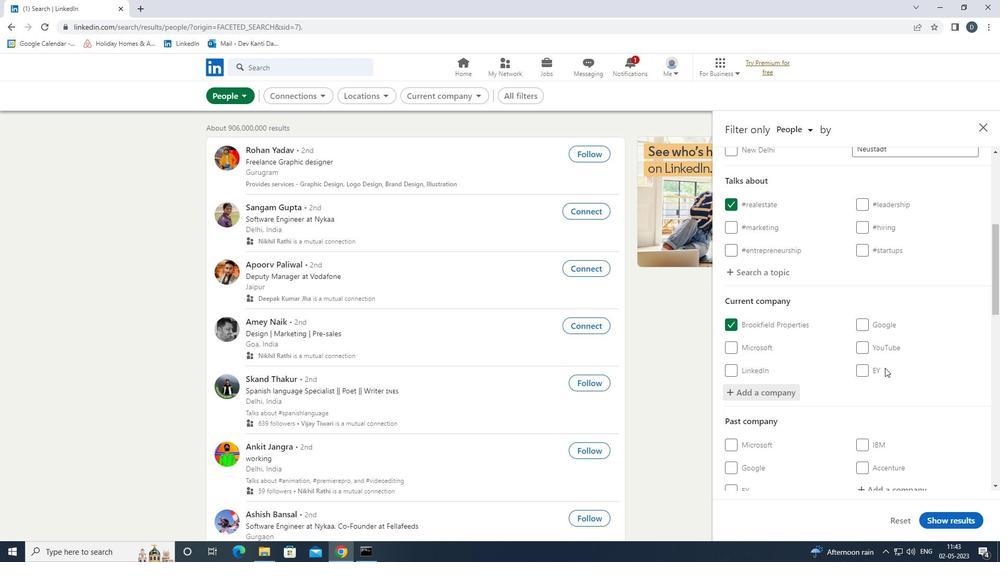 
Action: Mouse scrolled (885, 367) with delta (0, 0)
Screenshot: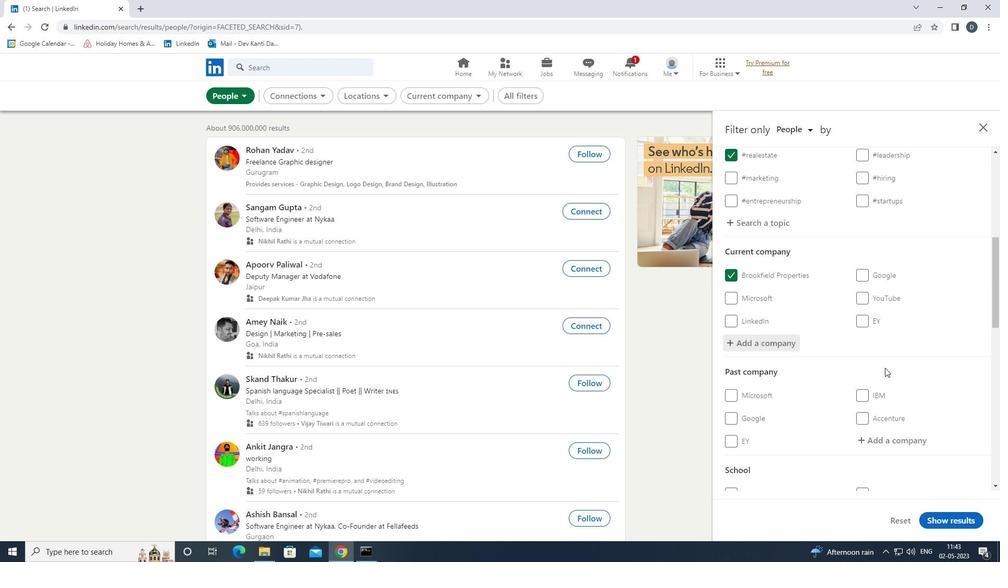 
Action: Mouse scrolled (885, 367) with delta (0, 0)
Screenshot: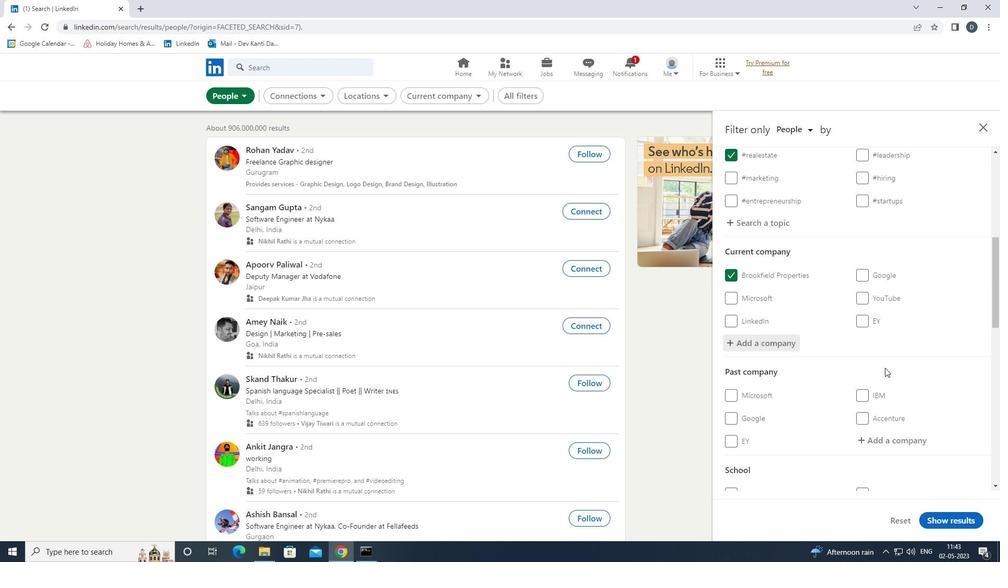 
Action: Mouse moved to (893, 337)
Screenshot: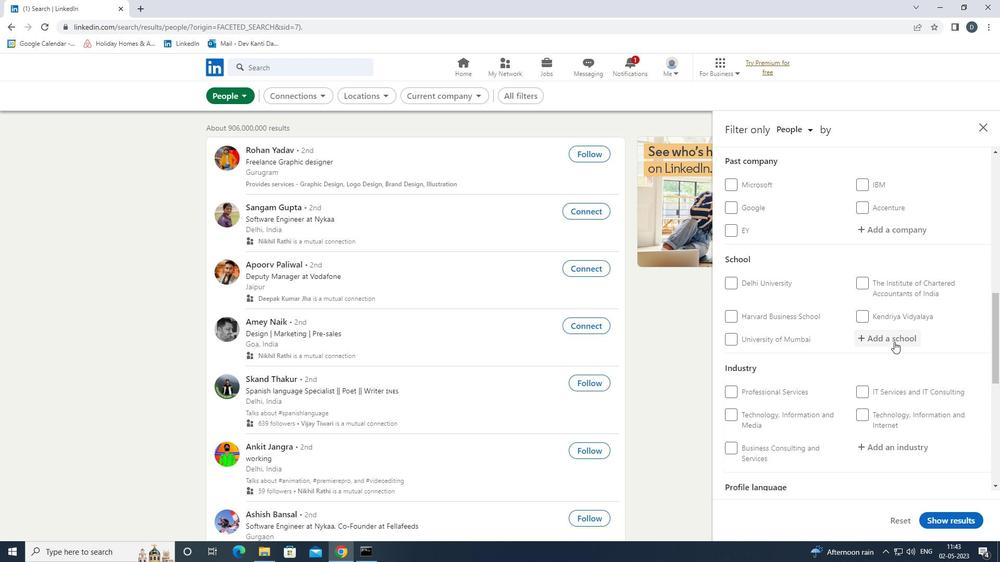 
Action: Mouse pressed left at (893, 337)
Screenshot: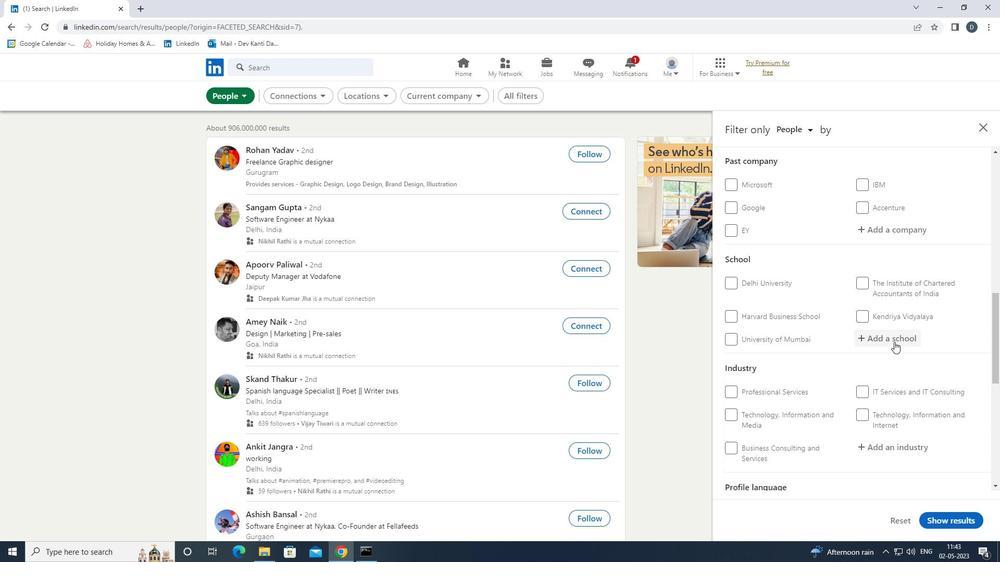 
Action: Key pressed <Key.shift>NATIONAL<Key.space><Key.shift>LAW<Key.down><Key.down><Key.down><Key.down><Key.enter>
Screenshot: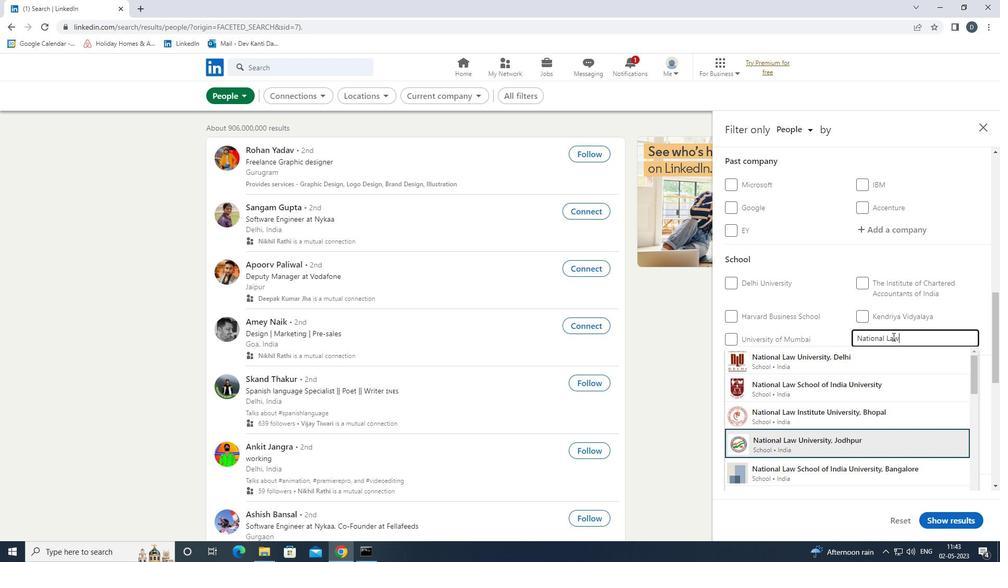 
Action: Mouse scrolled (893, 336) with delta (0, 0)
Screenshot: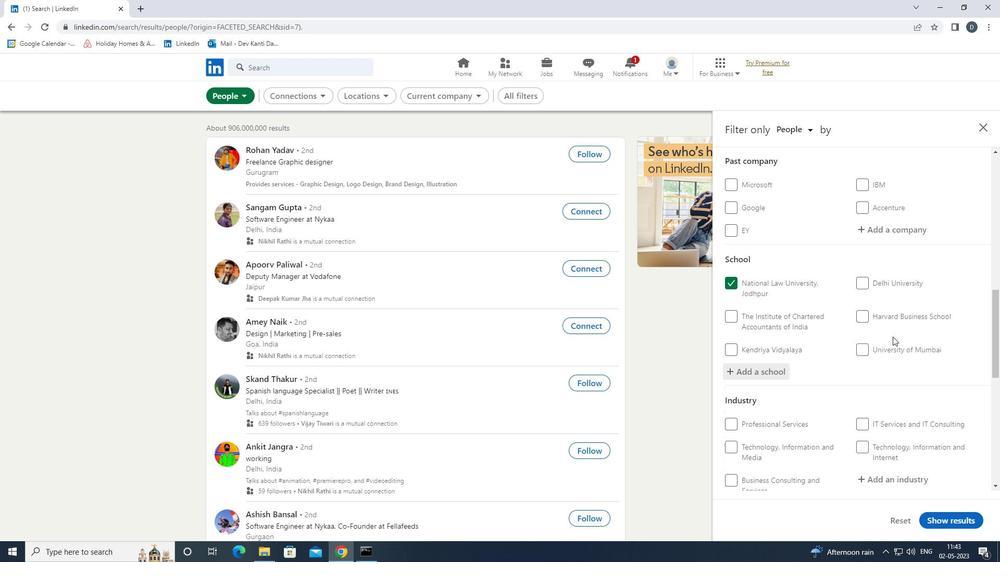 
Action: Mouse scrolled (893, 336) with delta (0, 0)
Screenshot: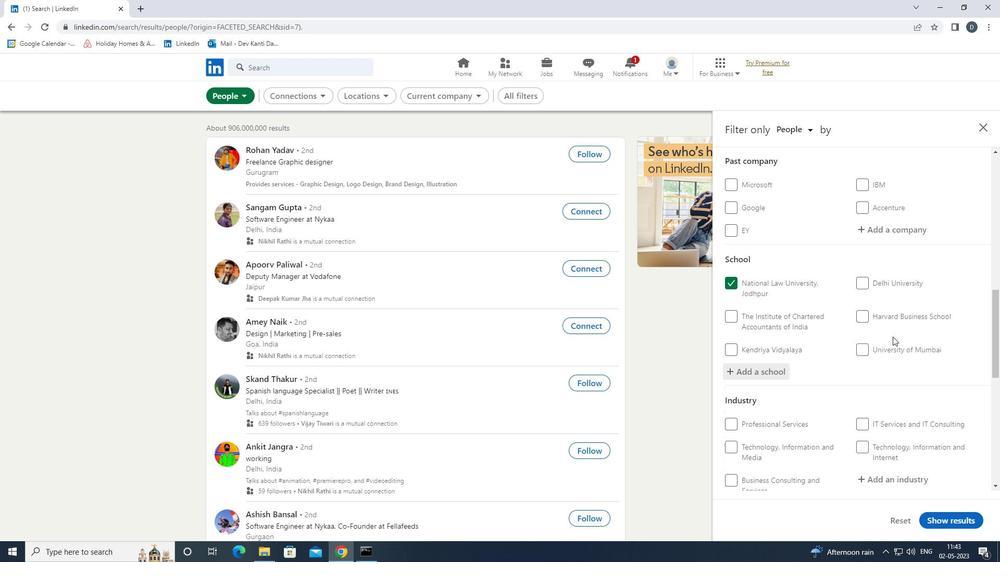 
Action: Mouse scrolled (893, 336) with delta (0, 0)
Screenshot: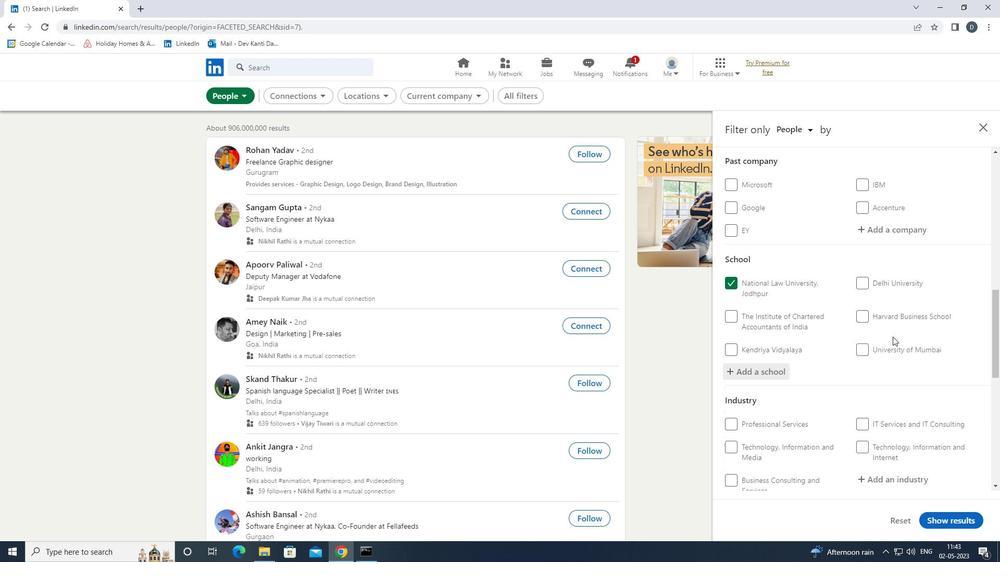 
Action: Mouse moved to (896, 316)
Screenshot: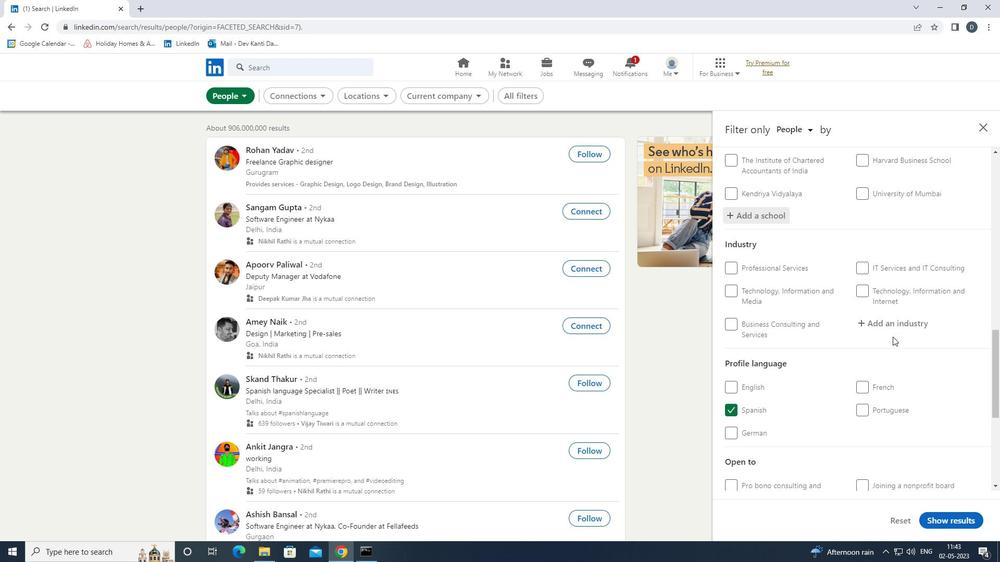 
Action: Mouse pressed left at (896, 316)
Screenshot: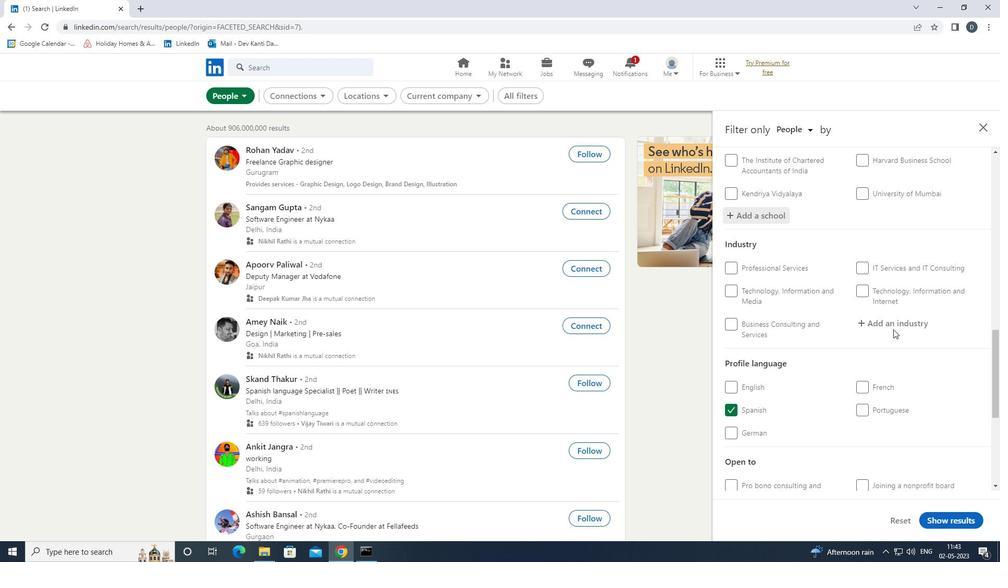 
Action: Key pressed <Key.shift>FRI<Key.backspace>EIGHT<Key.down><Key.enter>
Screenshot: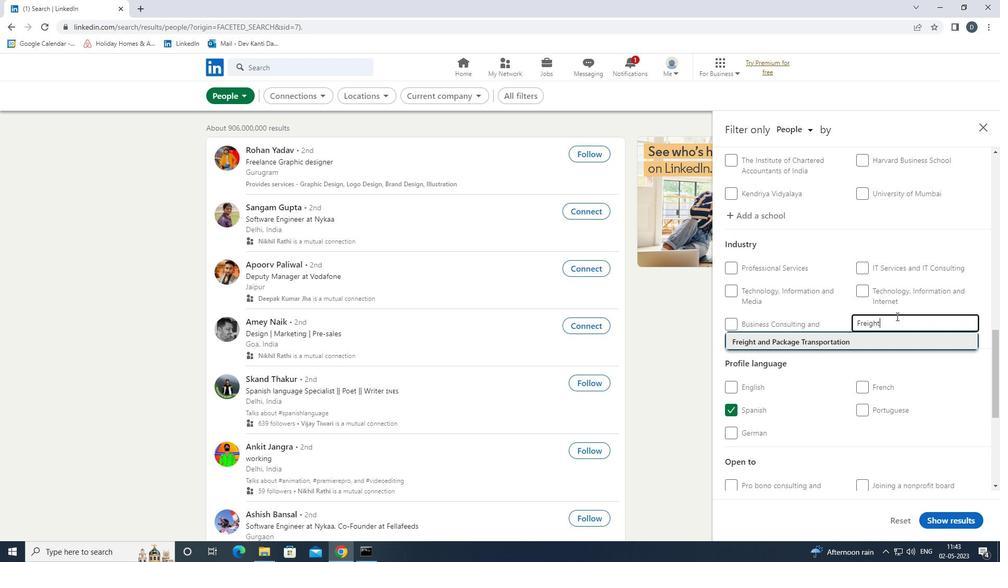 
Action: Mouse moved to (896, 323)
Screenshot: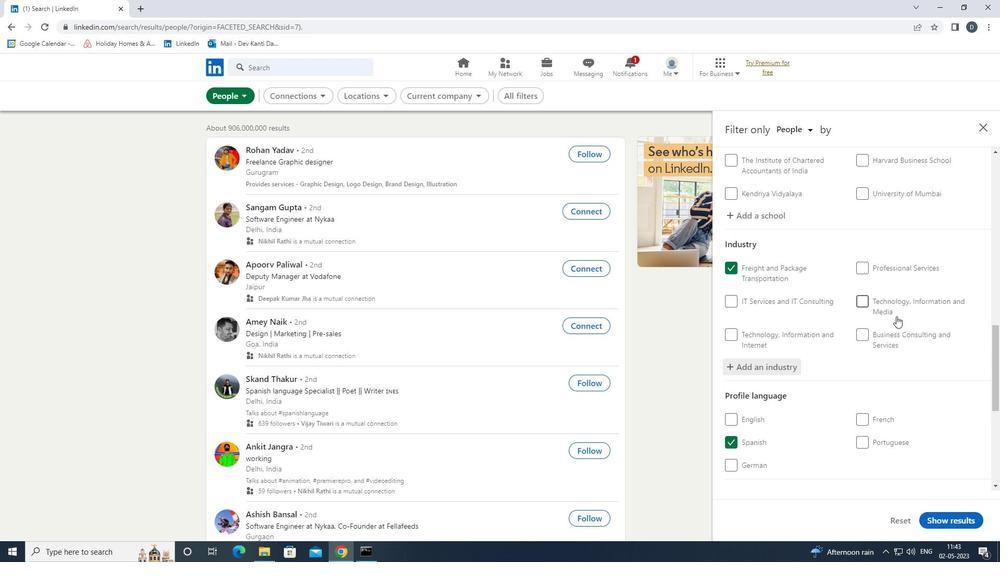 
Action: Mouse scrolled (896, 322) with delta (0, 0)
Screenshot: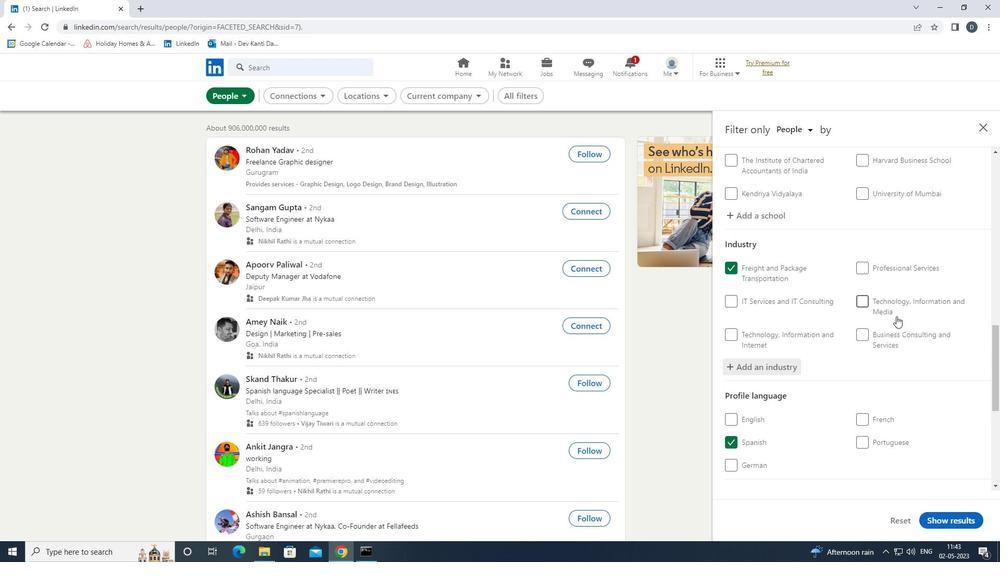 
Action: Mouse moved to (895, 325)
Screenshot: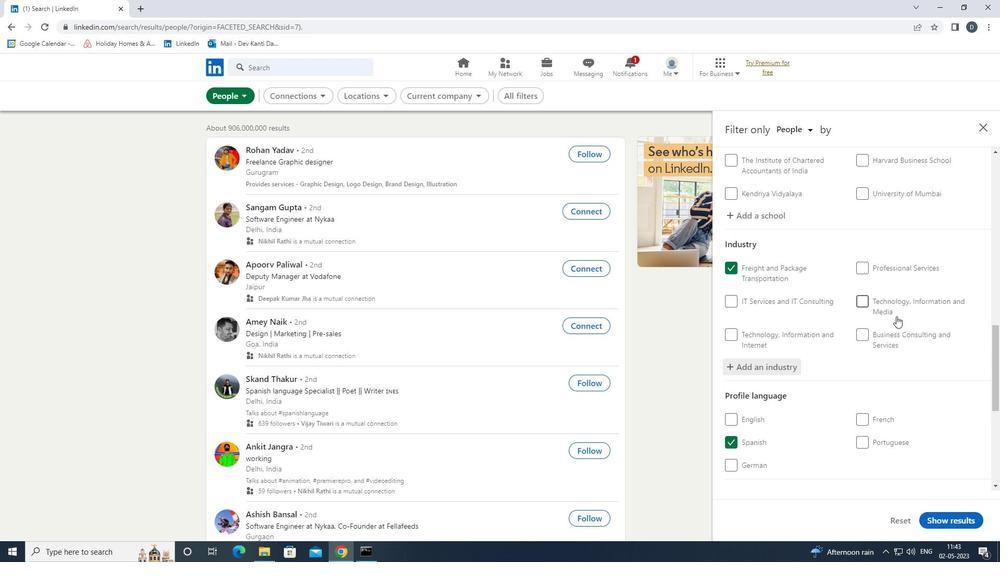 
Action: Mouse scrolled (895, 324) with delta (0, 0)
Screenshot: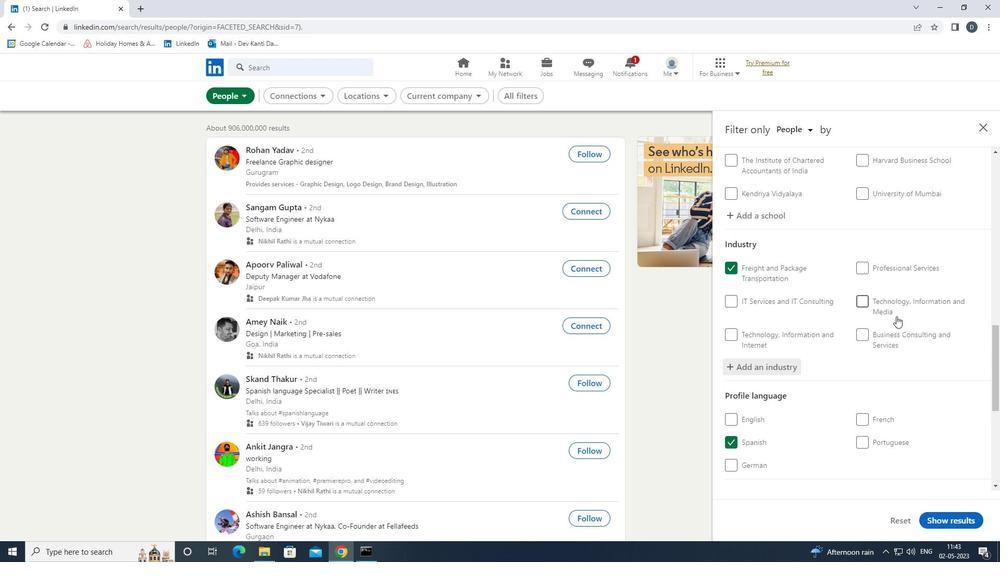 
Action: Mouse moved to (895, 326)
Screenshot: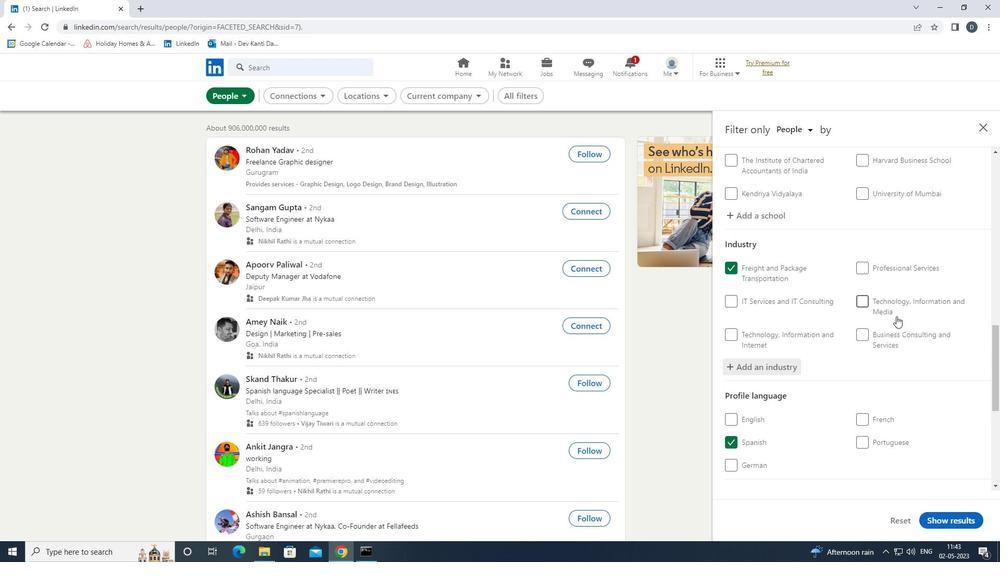 
Action: Mouse scrolled (895, 325) with delta (0, 0)
Screenshot: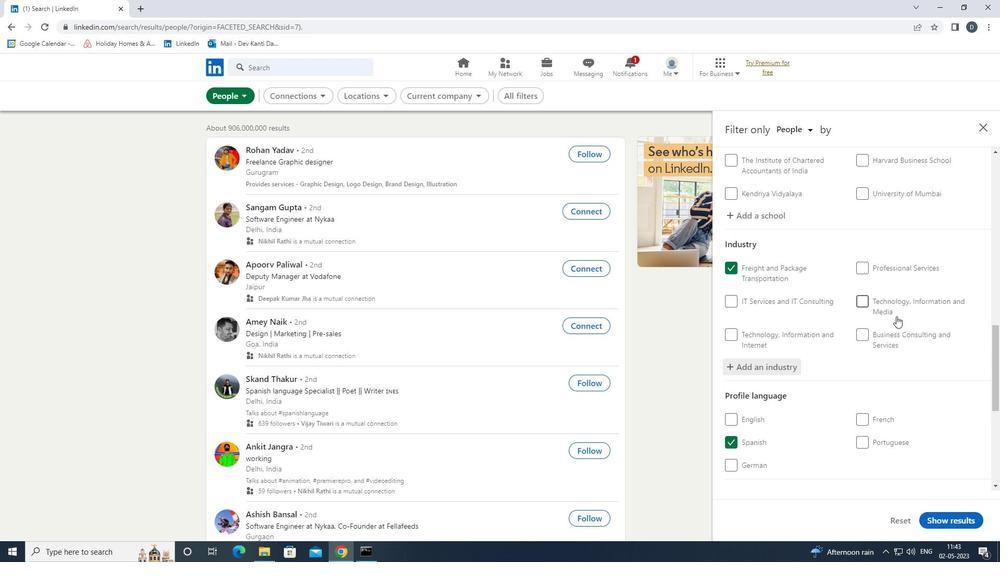 
Action: Mouse scrolled (895, 325) with delta (0, 0)
Screenshot: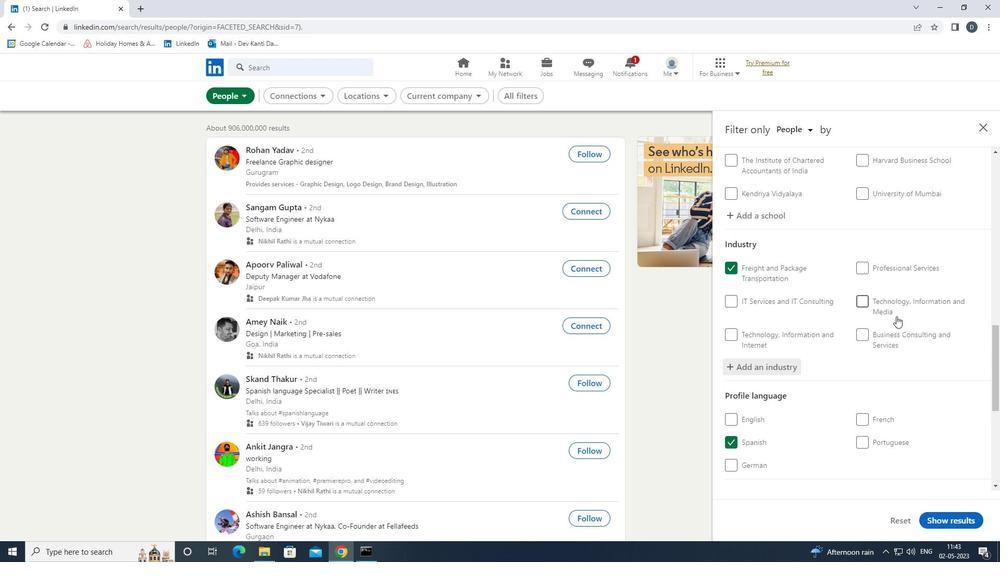 
Action: Mouse scrolled (895, 325) with delta (0, 0)
Screenshot: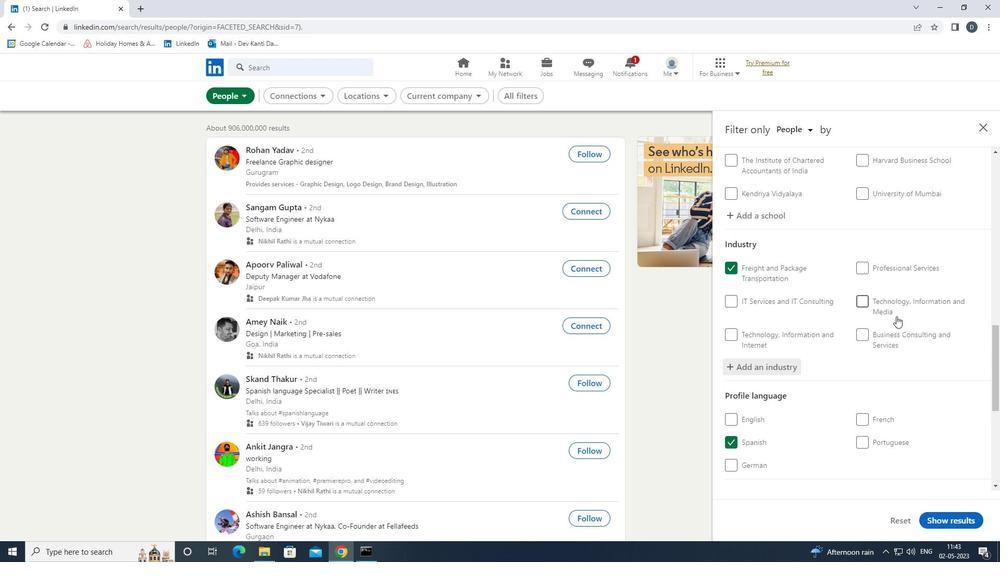 
Action: Mouse moved to (875, 365)
Screenshot: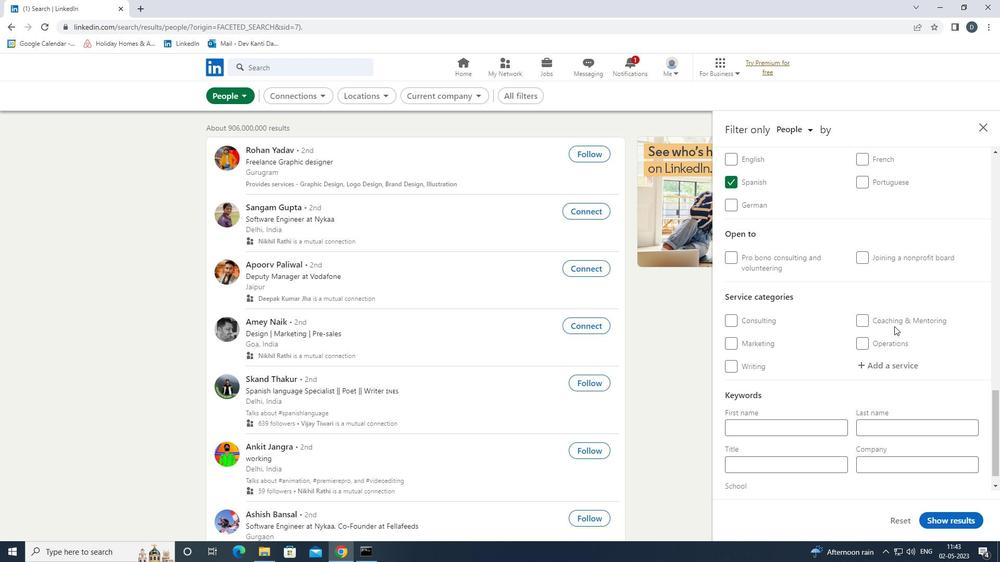 
Action: Mouse pressed left at (875, 365)
Screenshot: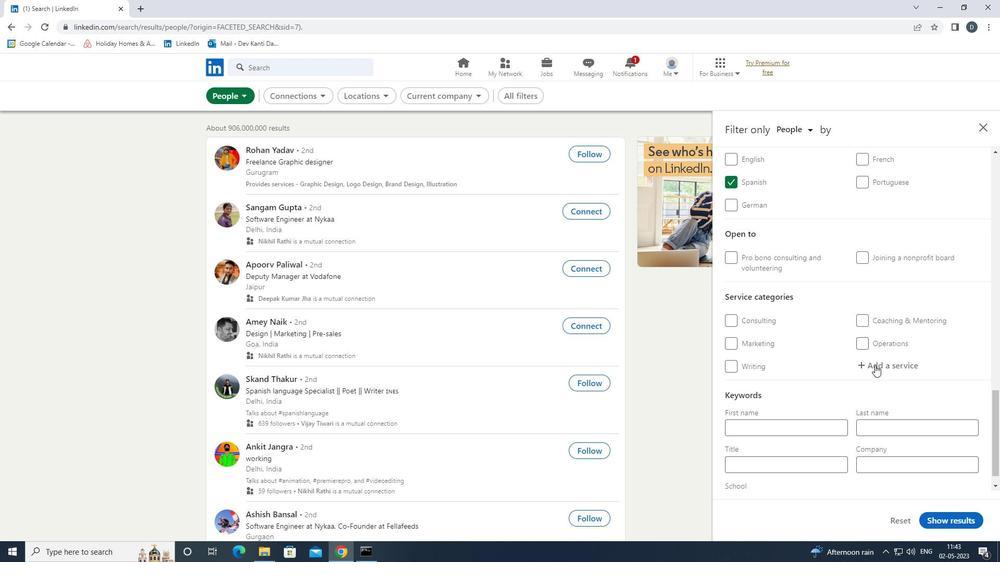 
Action: Key pressed <Key.shift>CONTENCT<Key.backspace><Key.backspace>T<Key.space><Key.down><Key.enter>
Screenshot: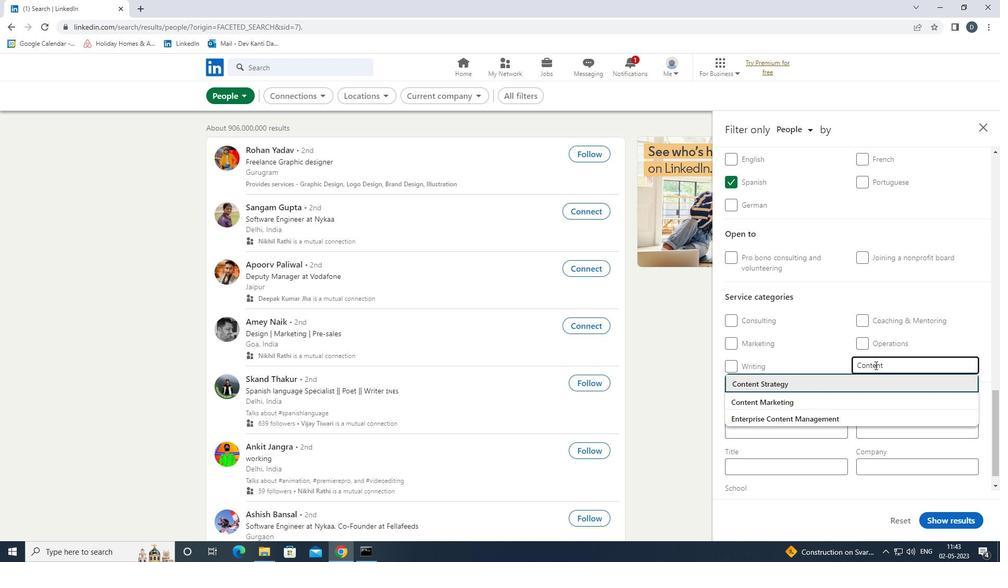 
Action: Mouse moved to (875, 366)
Screenshot: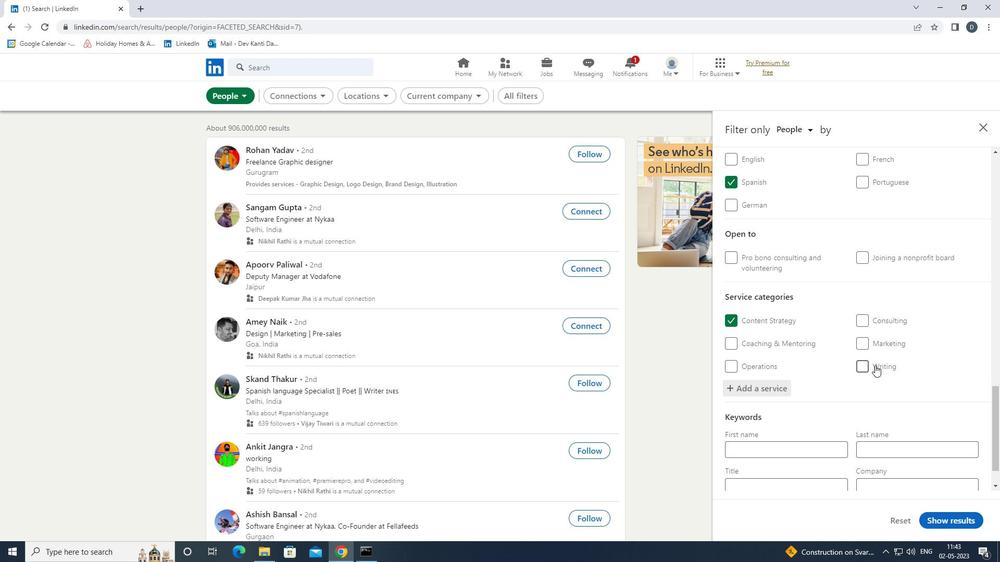 
Action: Mouse scrolled (875, 366) with delta (0, 0)
Screenshot: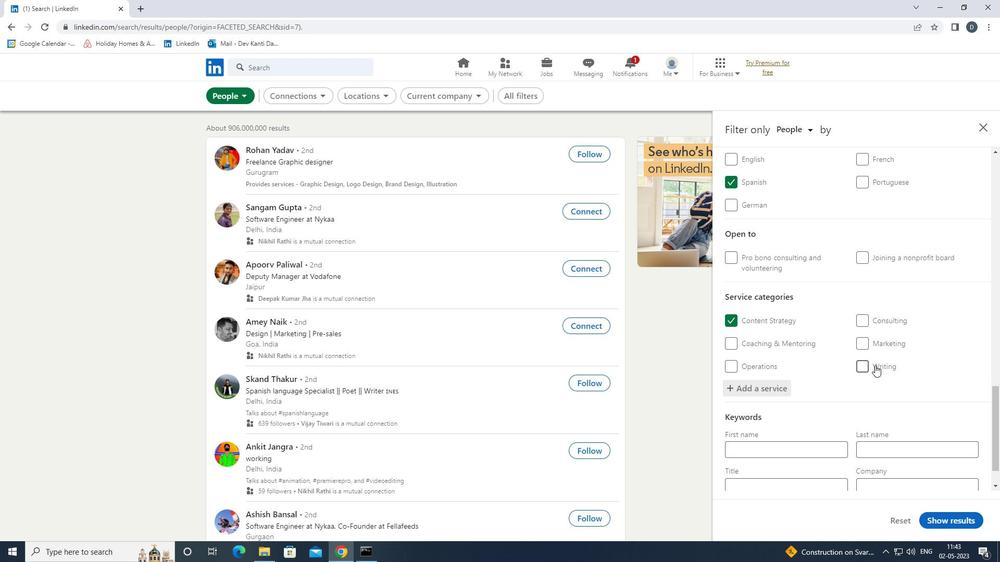 
Action: Mouse scrolled (875, 366) with delta (0, 0)
Screenshot: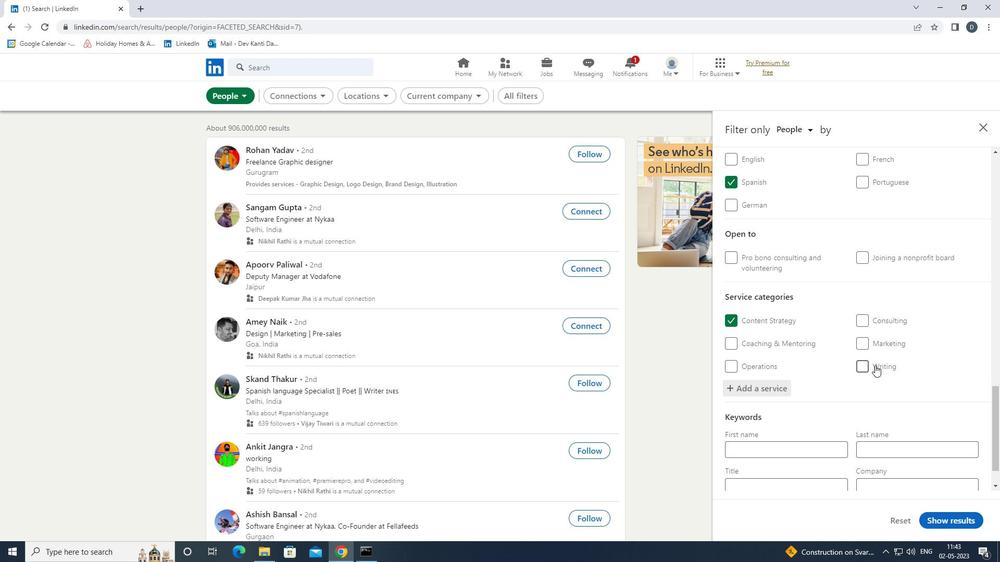 
Action: Mouse scrolled (875, 366) with delta (0, 0)
Screenshot: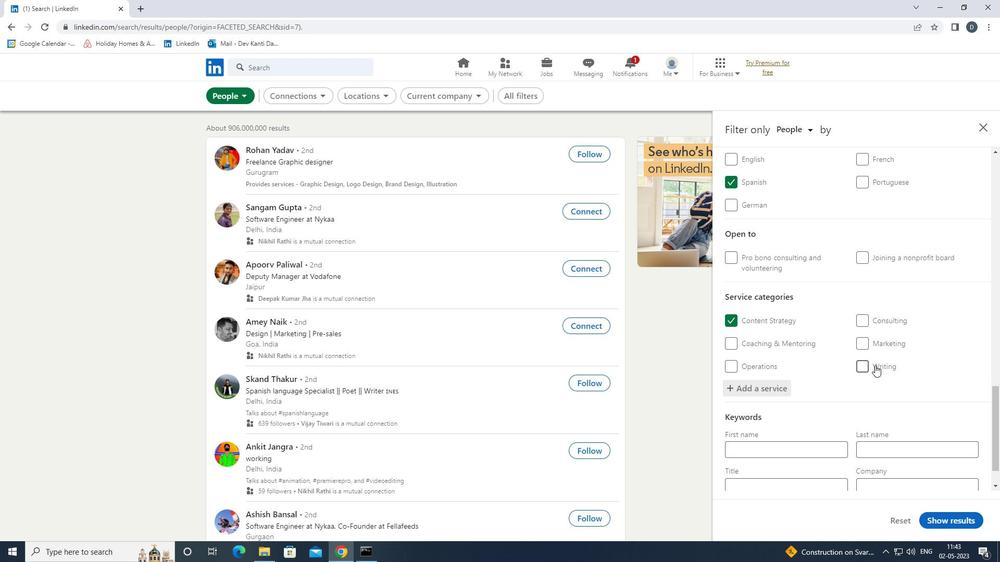 
Action: Mouse scrolled (875, 366) with delta (0, 0)
Screenshot: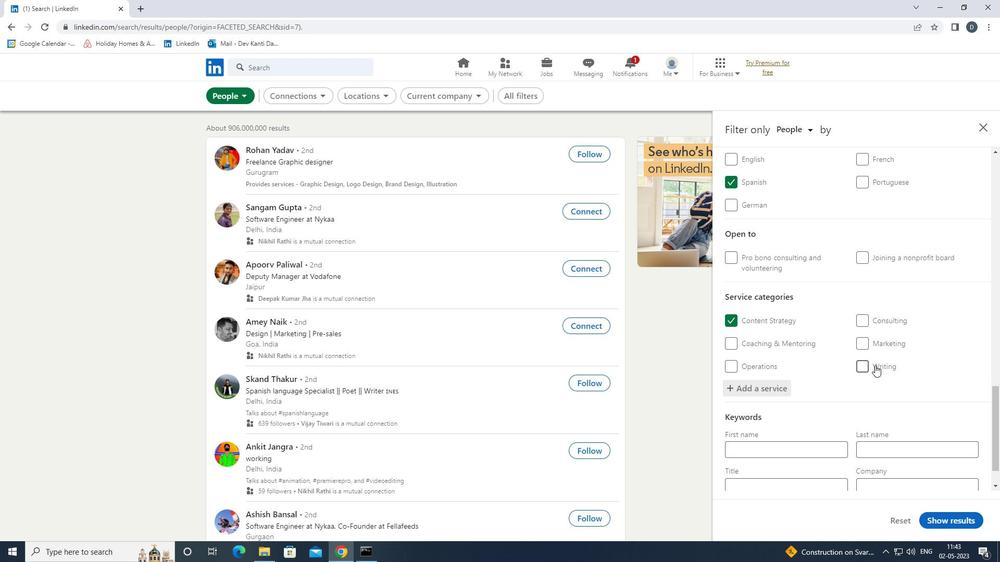 
Action: Mouse moved to (804, 451)
Screenshot: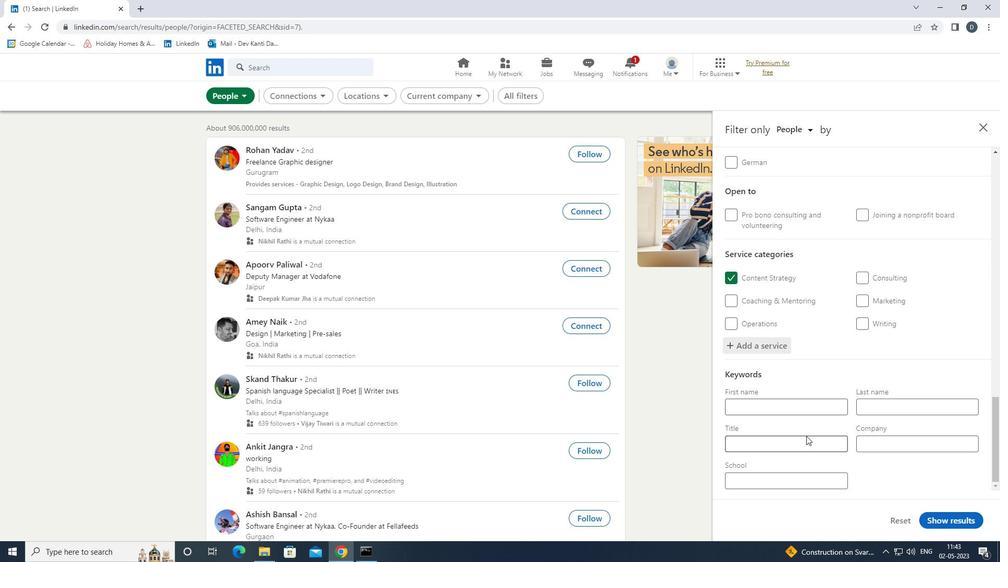 
Action: Mouse pressed left at (804, 451)
Screenshot: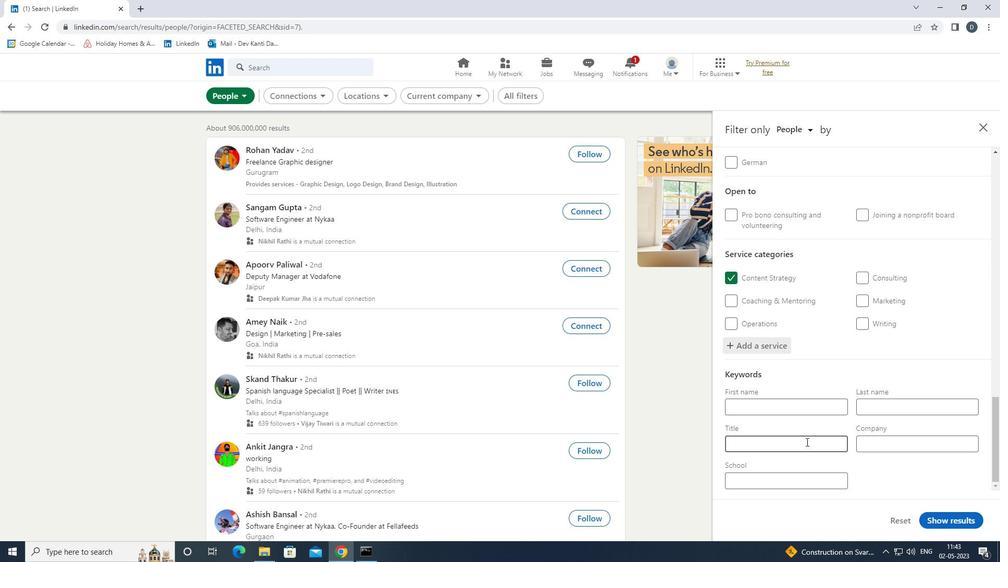 
Action: Mouse moved to (802, 444)
Screenshot: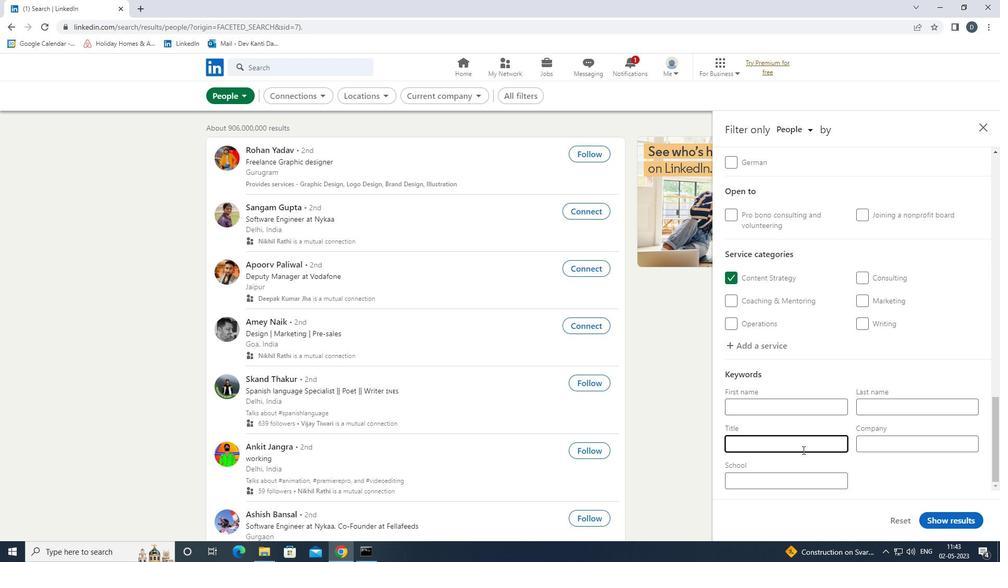 
Action: Mouse pressed left at (802, 444)
Screenshot: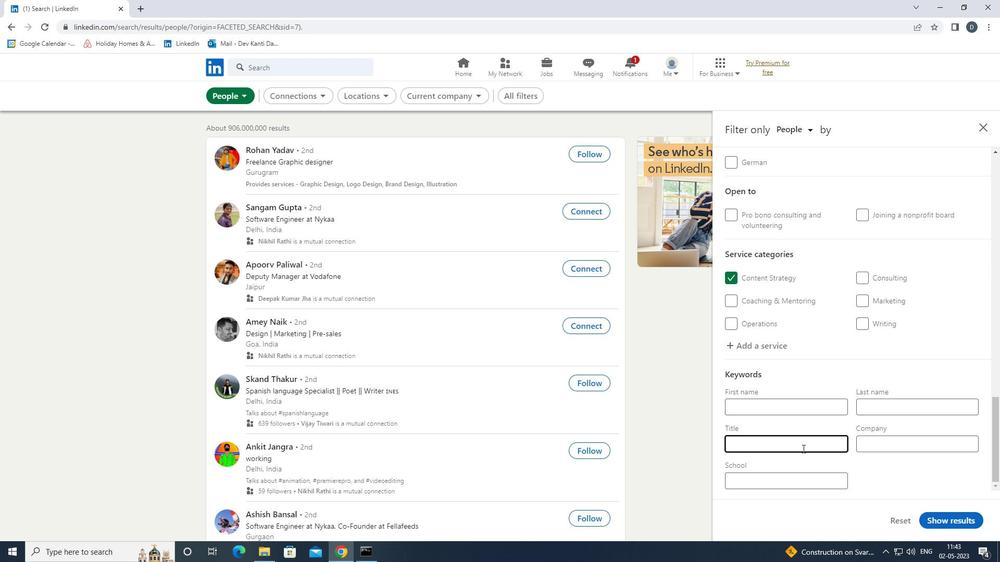 
Action: Mouse pressed left at (802, 444)
Screenshot: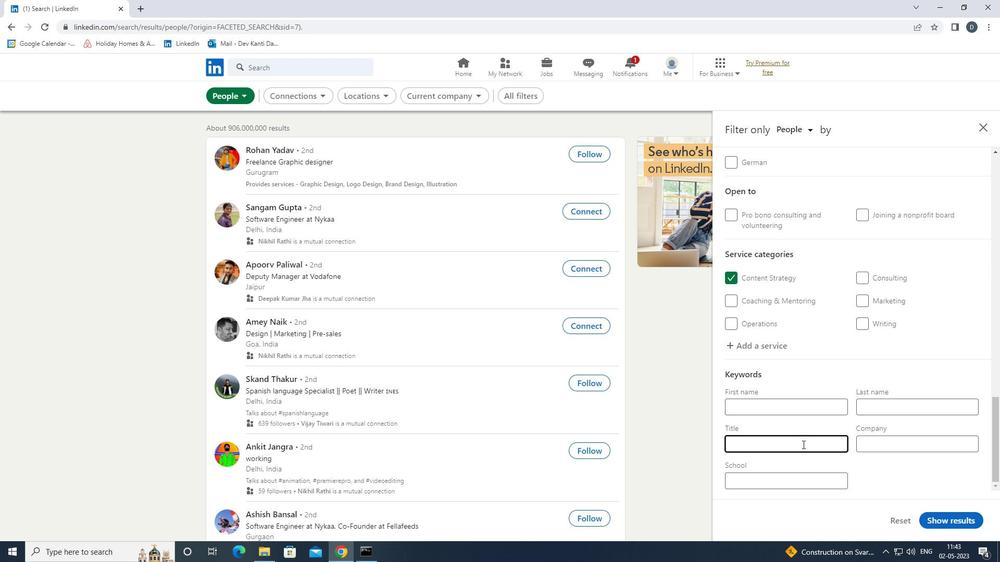 
Action: Key pressed <Key.shift>OPERATIONS<Key.space><Key.shift>PROFF<Key.backspace>ESSIONAL
Screenshot: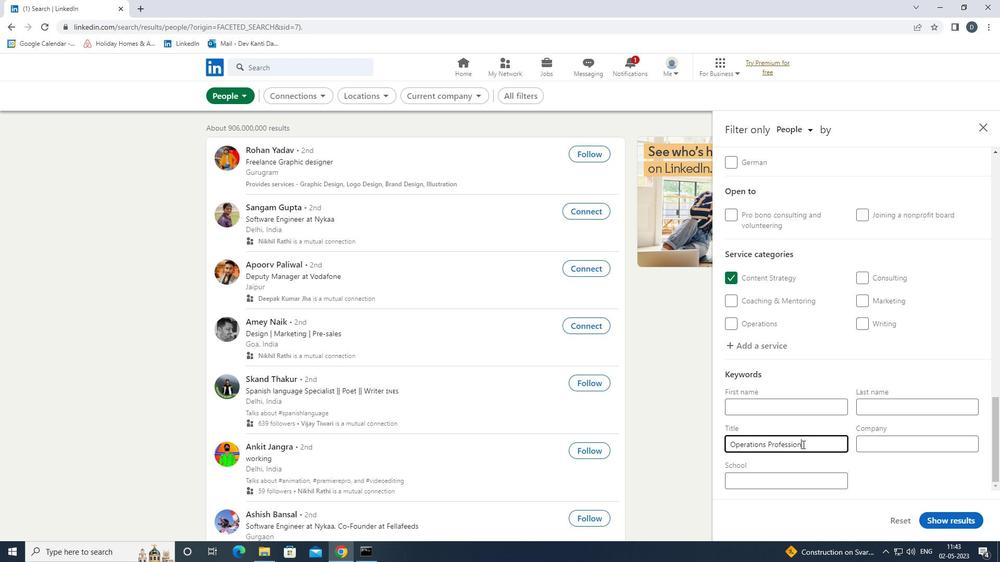 
Action: Mouse moved to (964, 525)
Screenshot: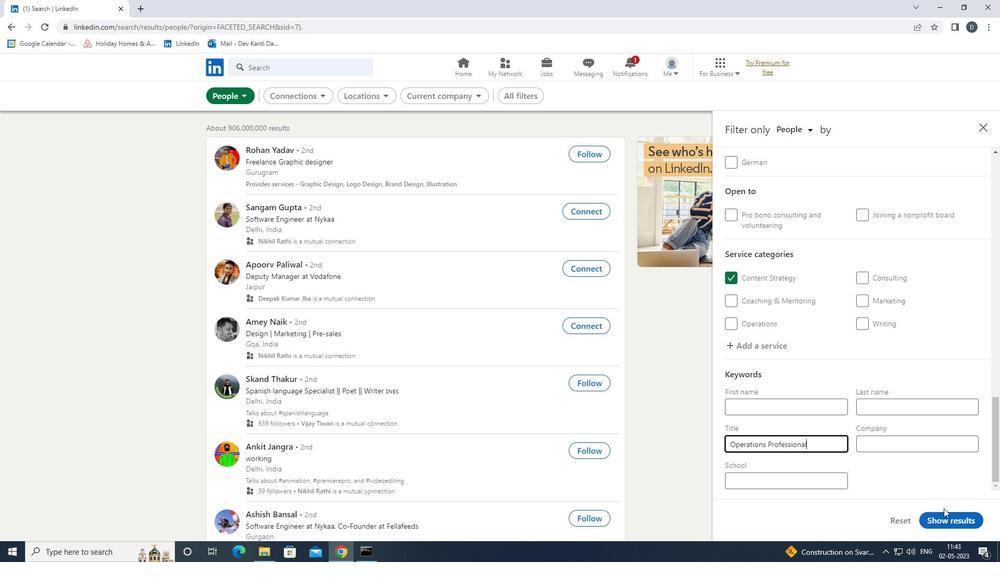 
Action: Mouse pressed left at (964, 525)
Screenshot: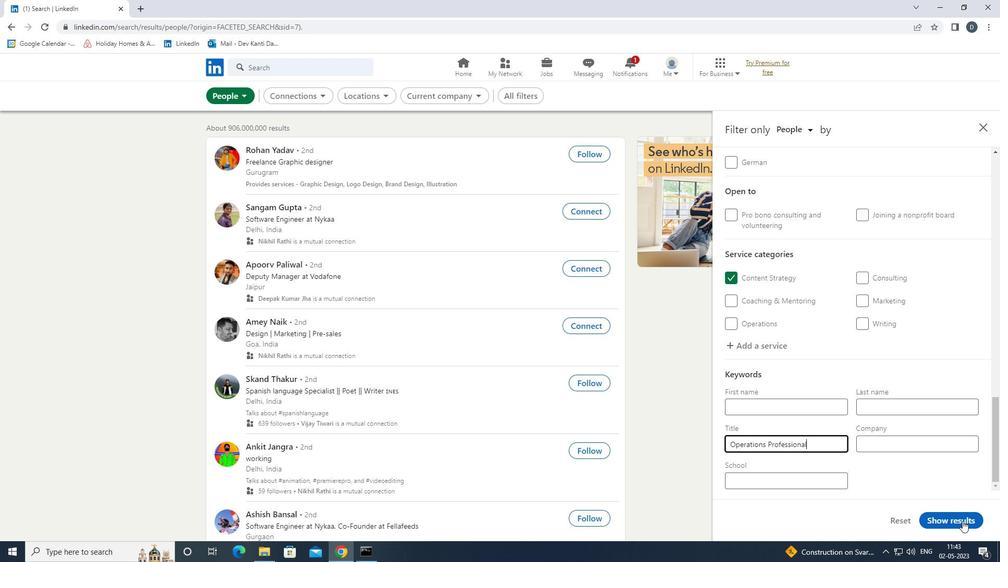 
Action: Mouse moved to (767, 412)
Screenshot: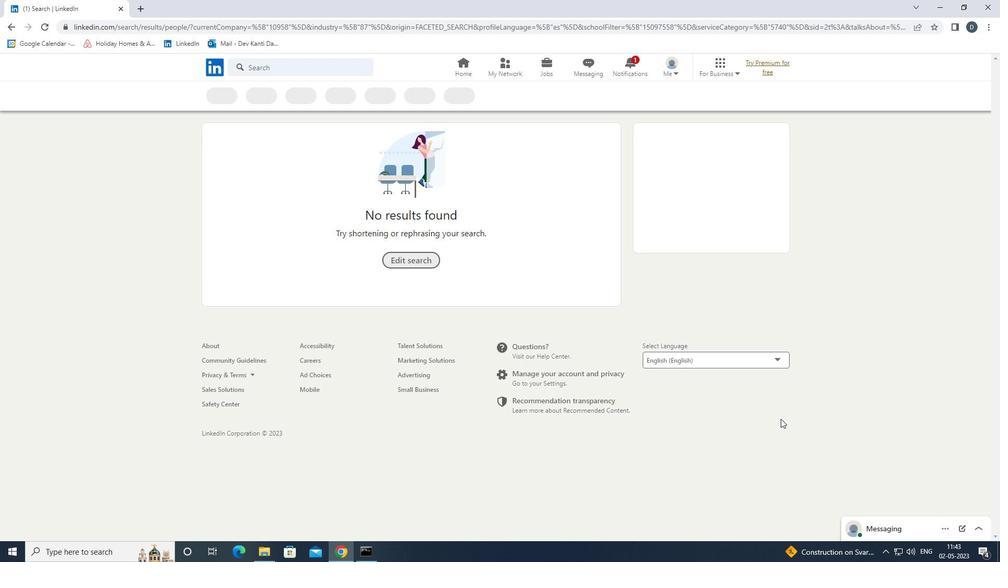 
